 Task: In Heading Arial with underline. Font size of heading  '18'Font style of data Calibri. Font size of data  9Alignment of headline & data Align center. Fill color in heading,  RedFont color of data Black Apply border in Data No BorderIn the sheet  Financial Management Trackerbook
Action: Mouse moved to (60, 142)
Screenshot: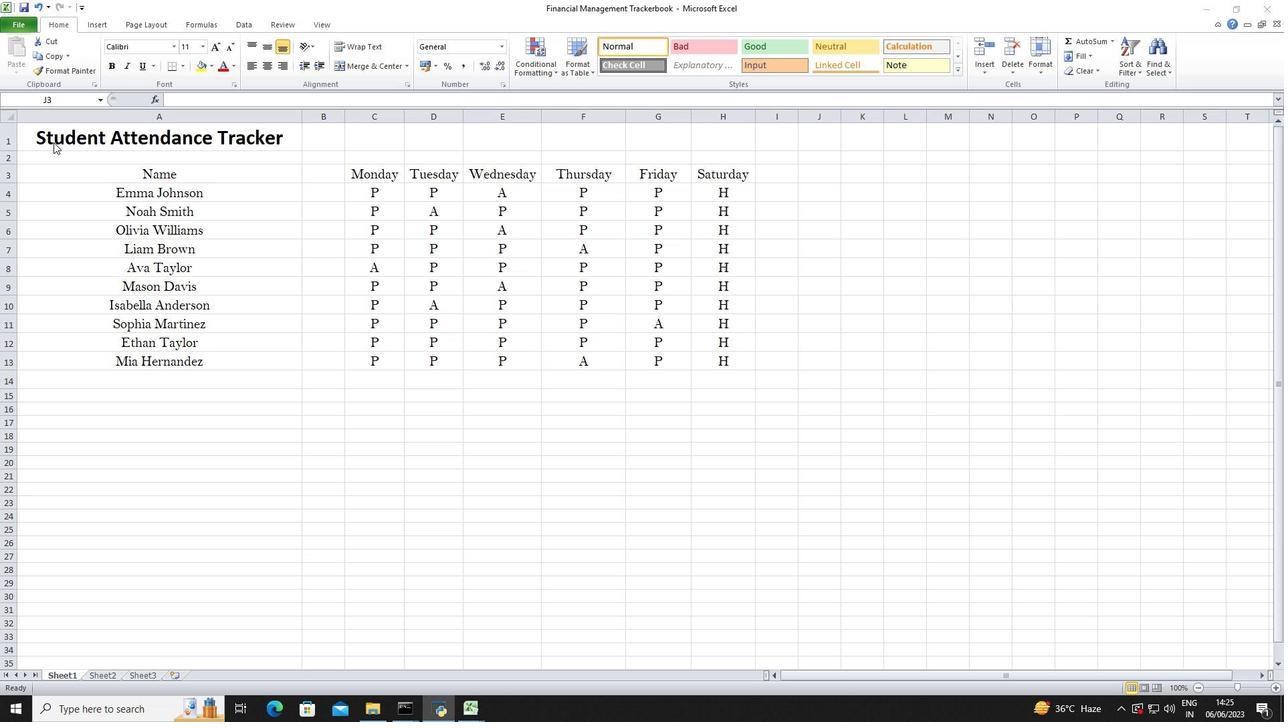 
Action: Mouse pressed left at (60, 142)
Screenshot: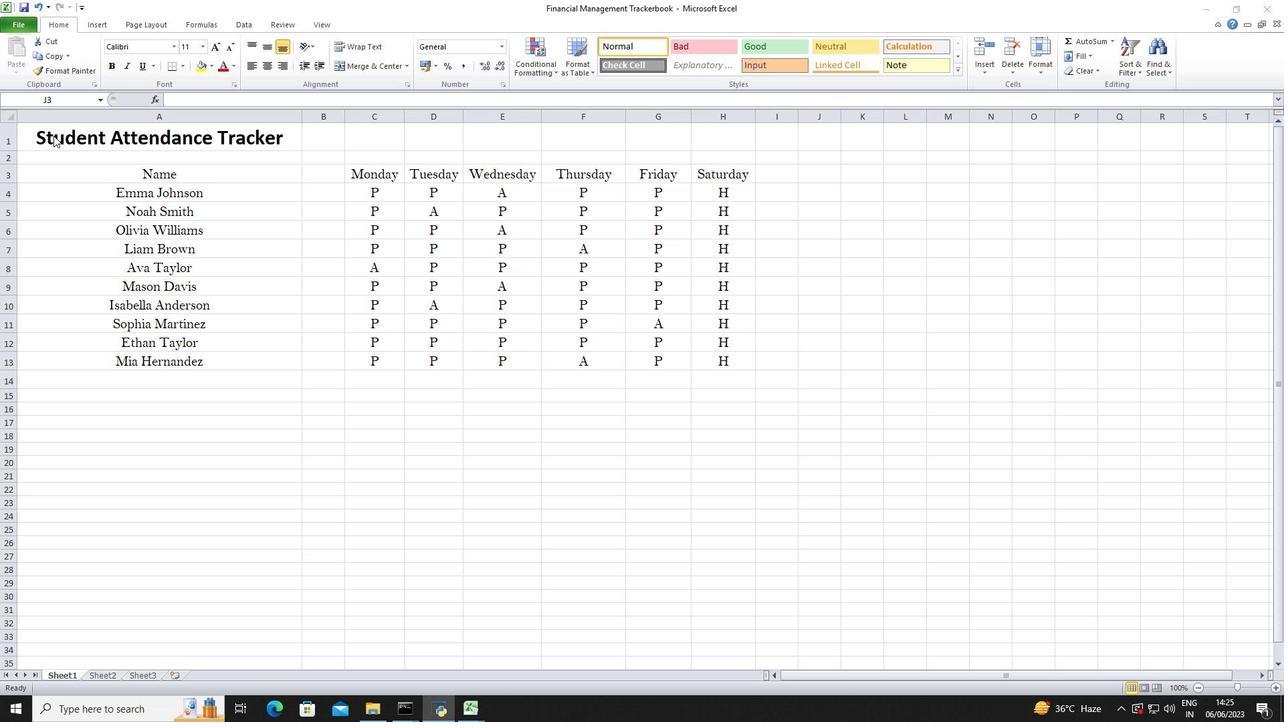 
Action: Mouse pressed left at (60, 142)
Screenshot: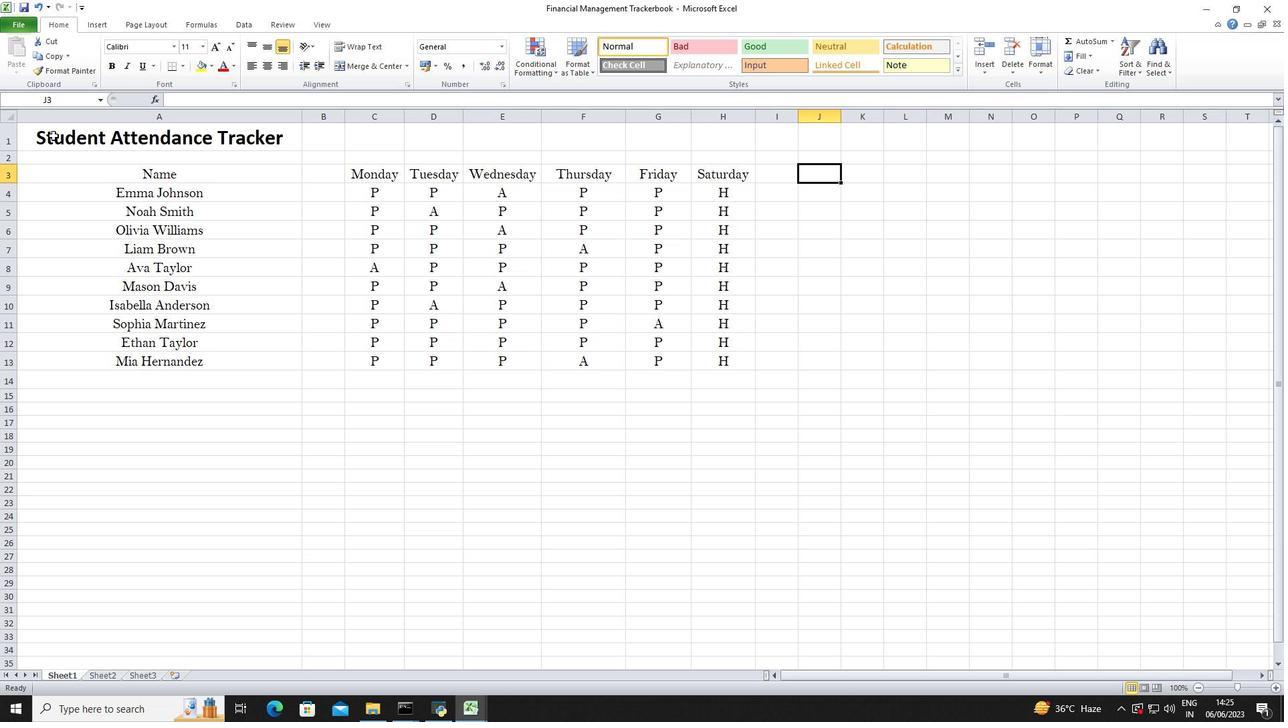 
Action: Mouse moved to (155, 53)
Screenshot: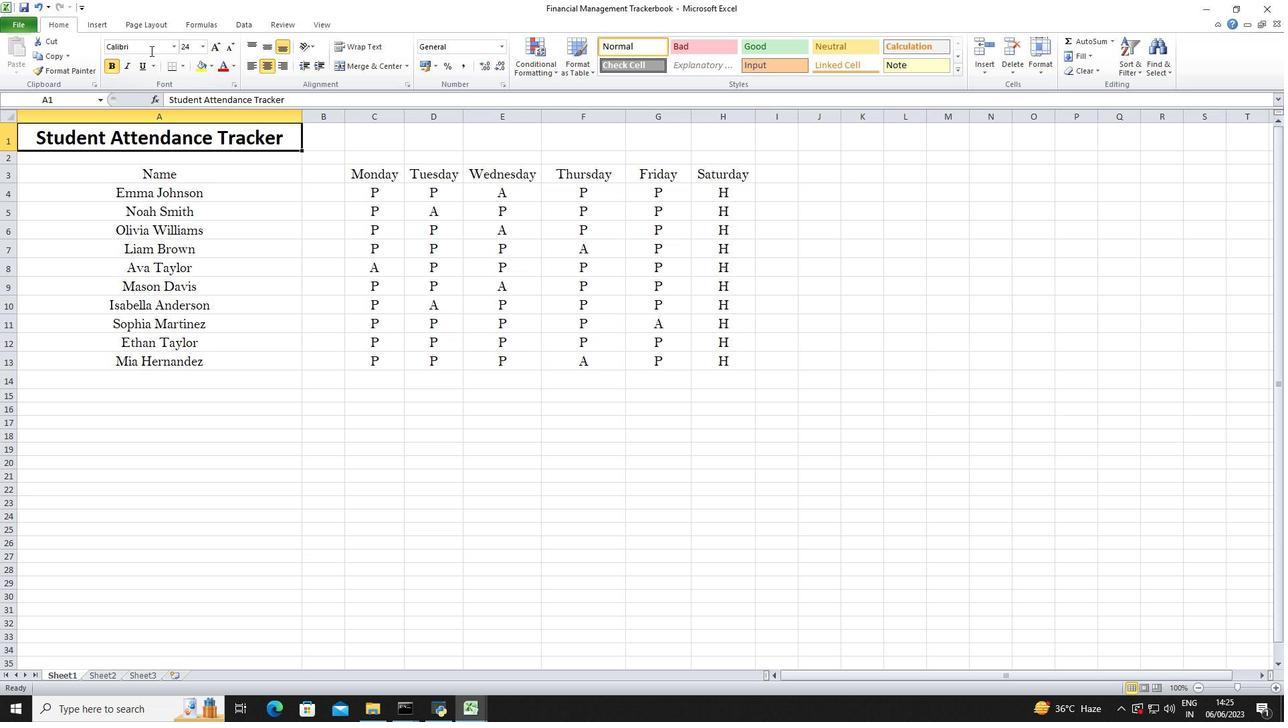
Action: Mouse pressed left at (155, 53)
Screenshot: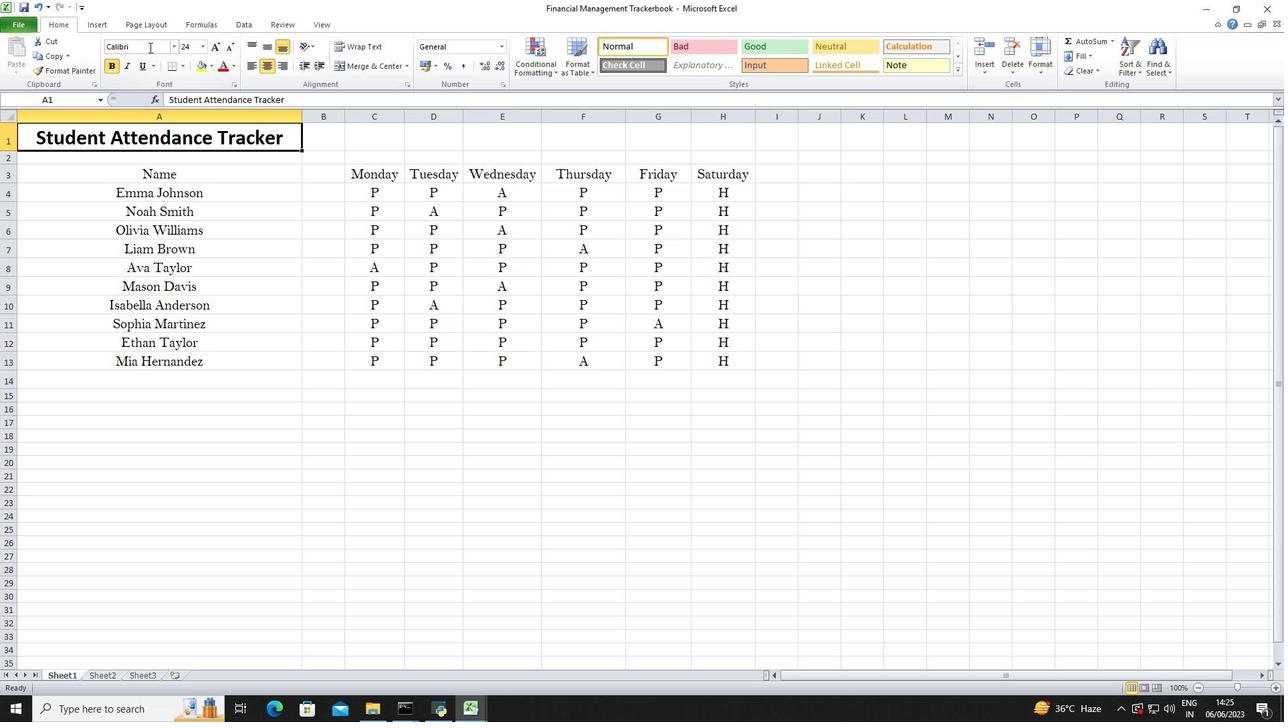 
Action: Key pressed <Key.shift>Arial<Key.enter>
Screenshot: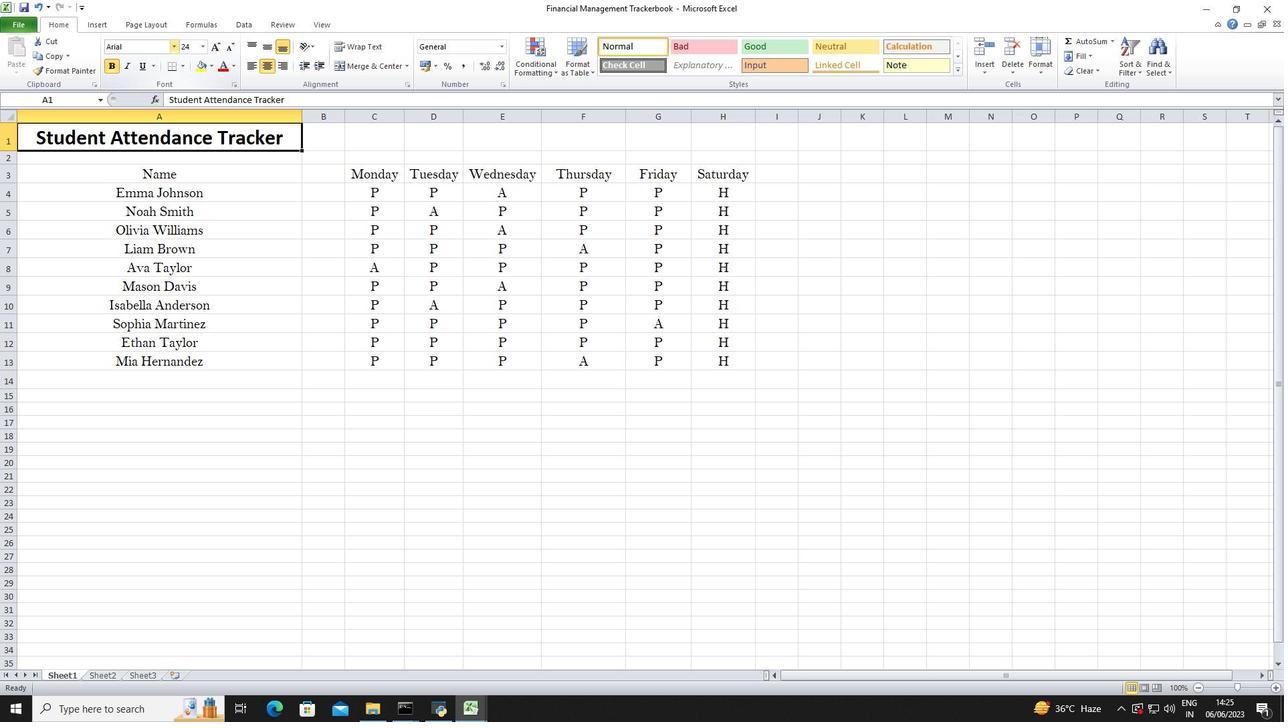 
Action: Mouse moved to (147, 73)
Screenshot: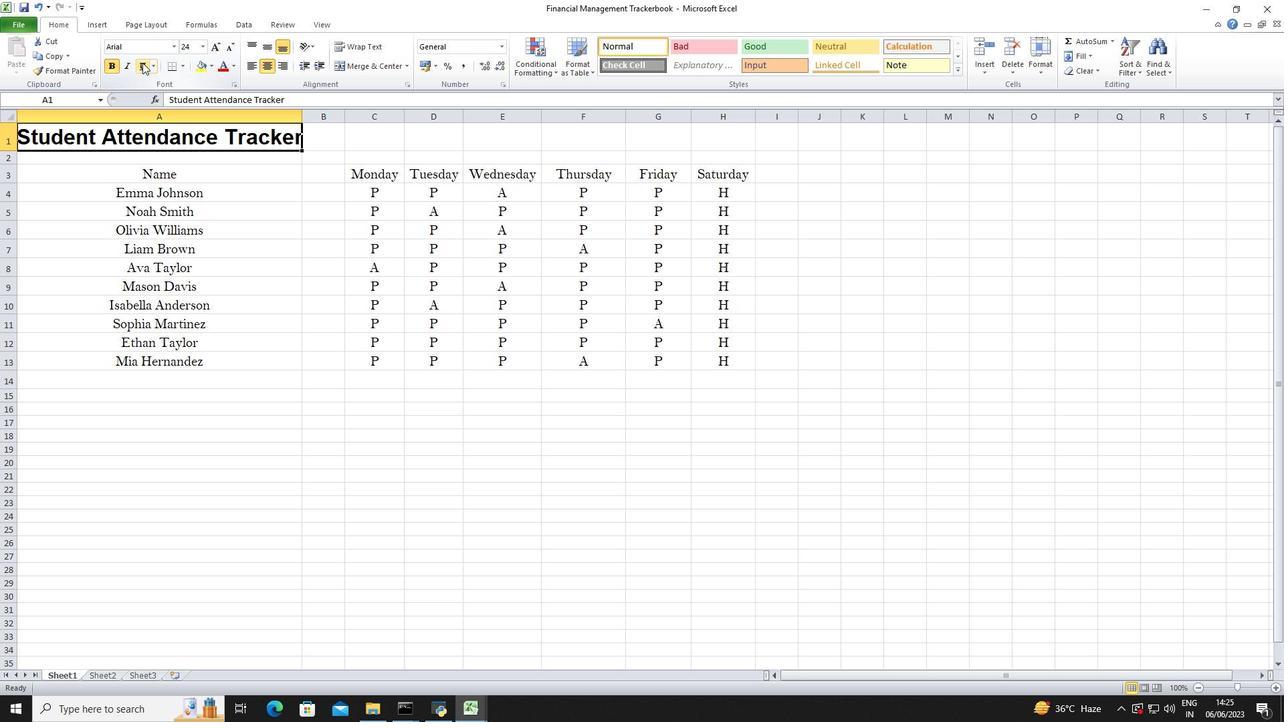 
Action: Mouse pressed left at (147, 73)
Screenshot: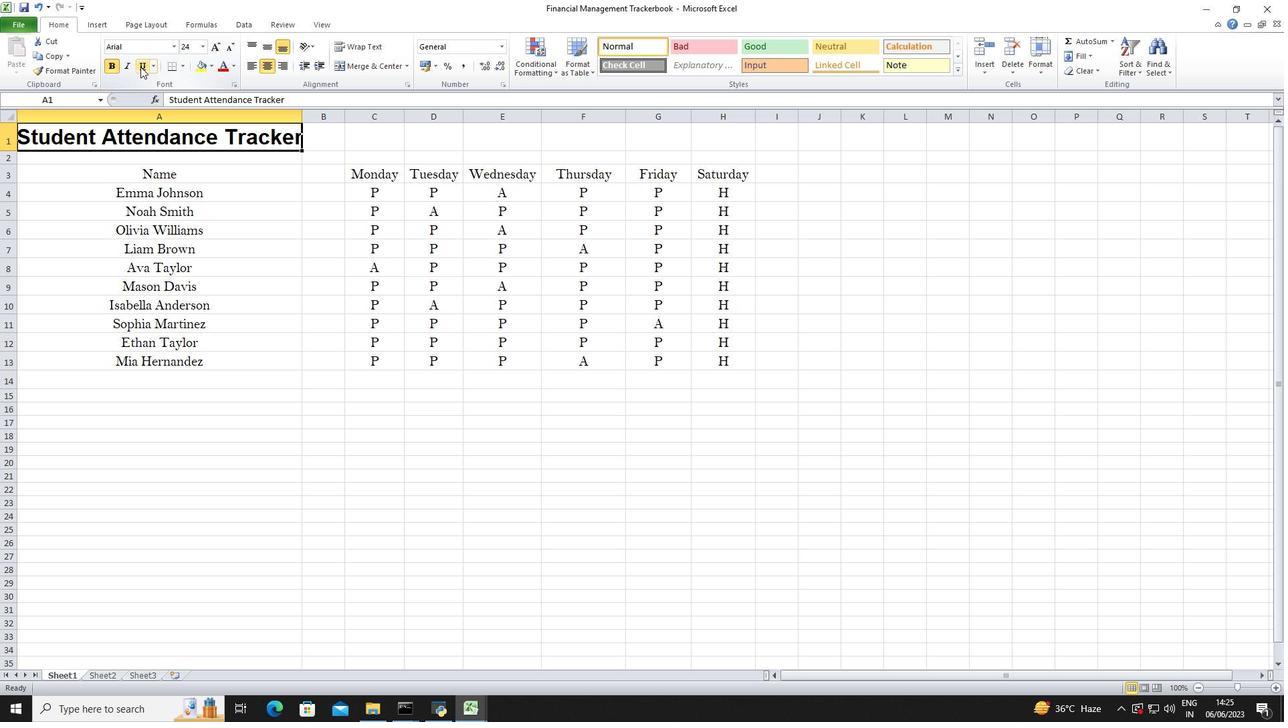 
Action: Mouse moved to (212, 52)
Screenshot: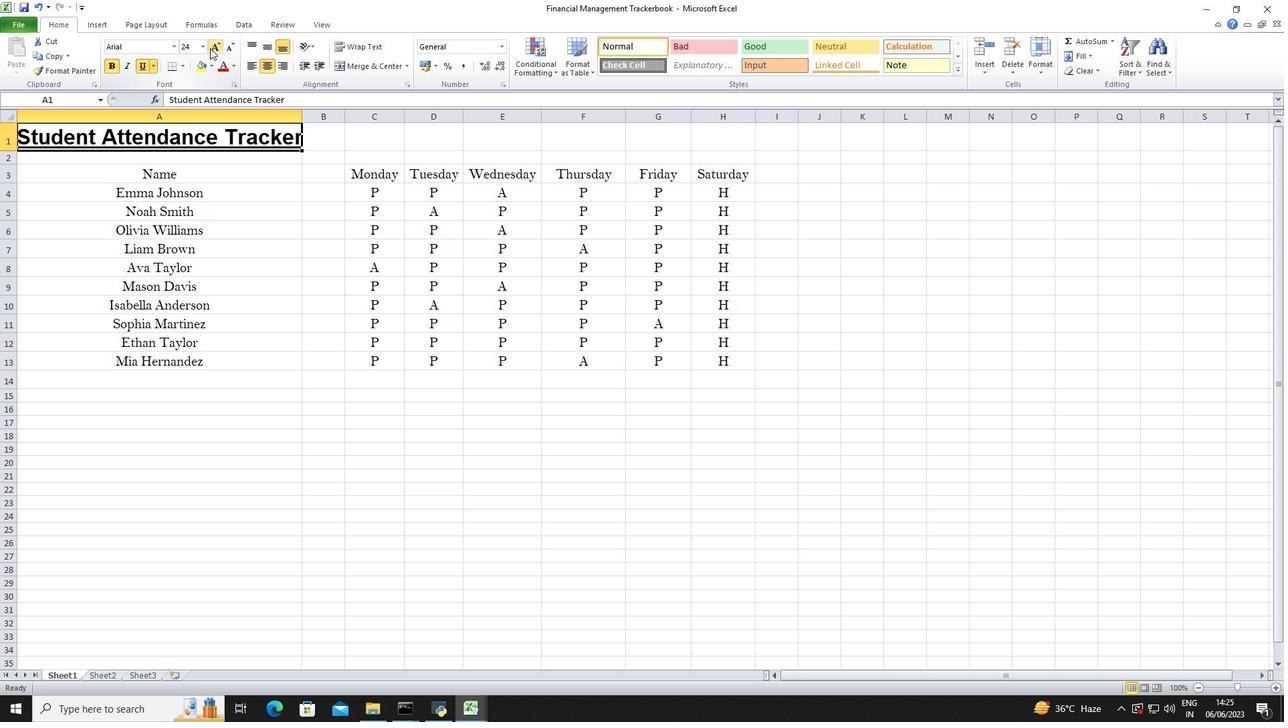 
Action: Mouse pressed left at (212, 52)
Screenshot: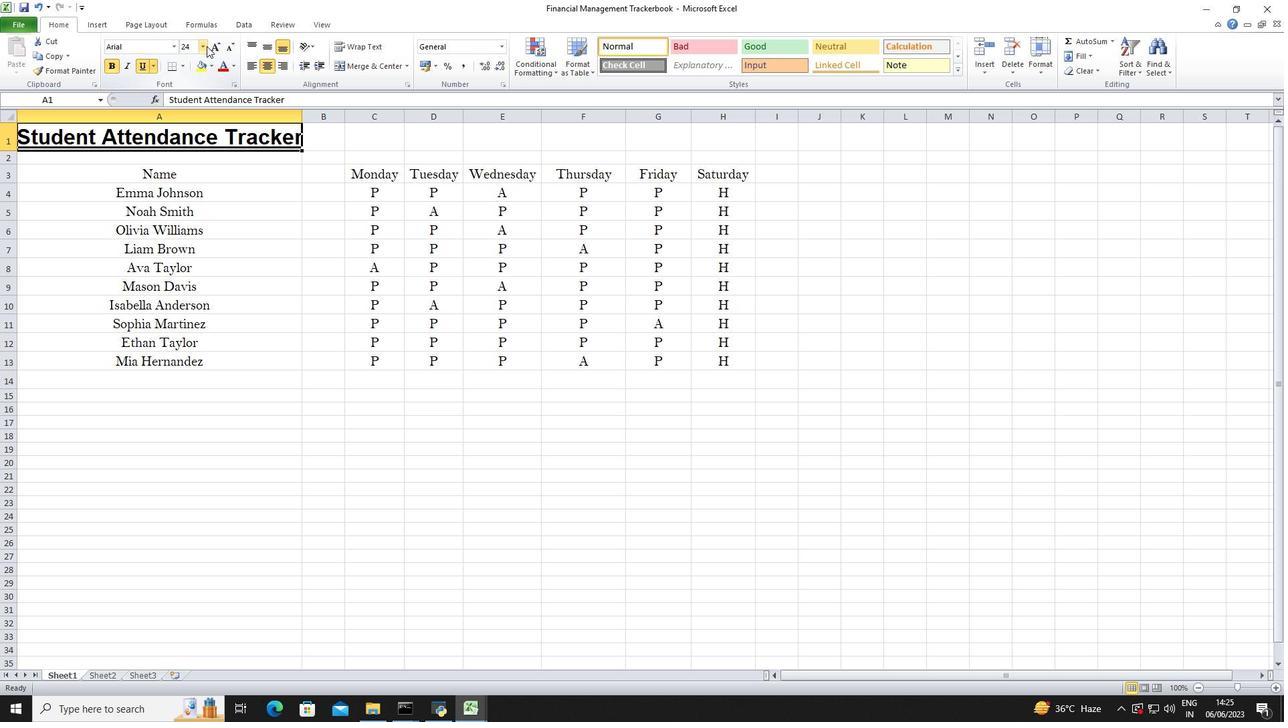 
Action: Mouse moved to (196, 147)
Screenshot: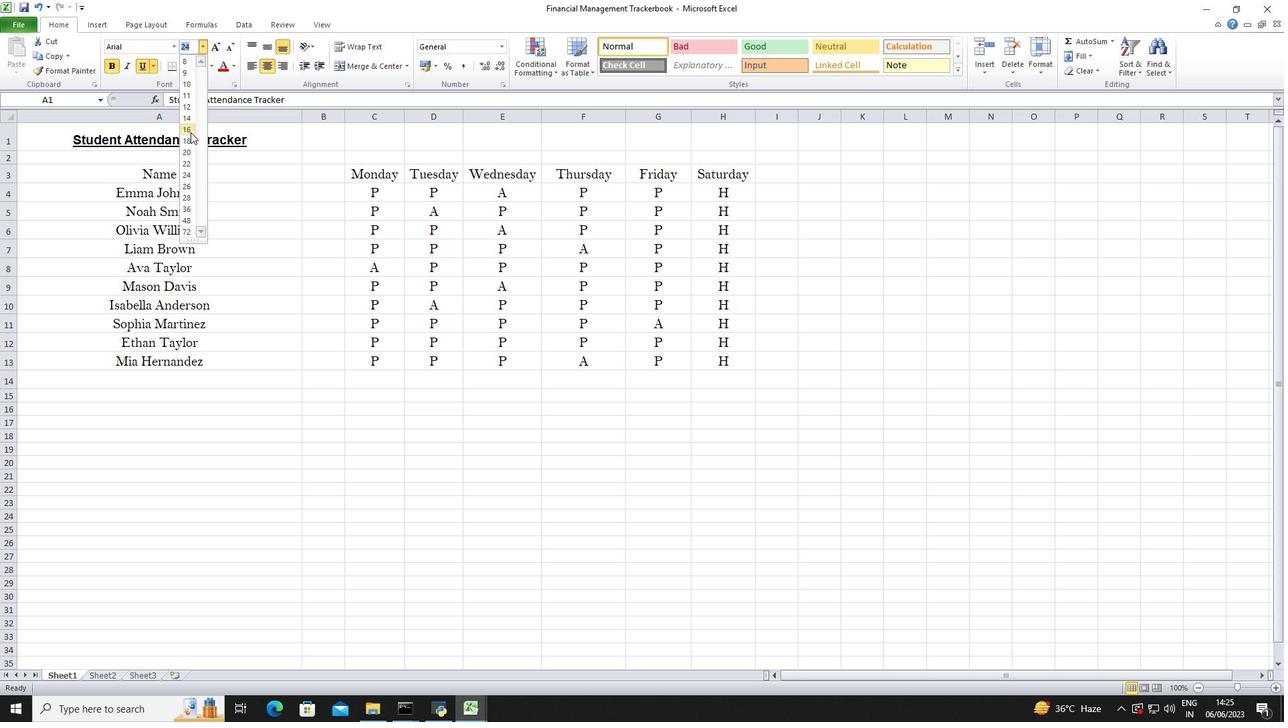 
Action: Mouse pressed left at (196, 147)
Screenshot: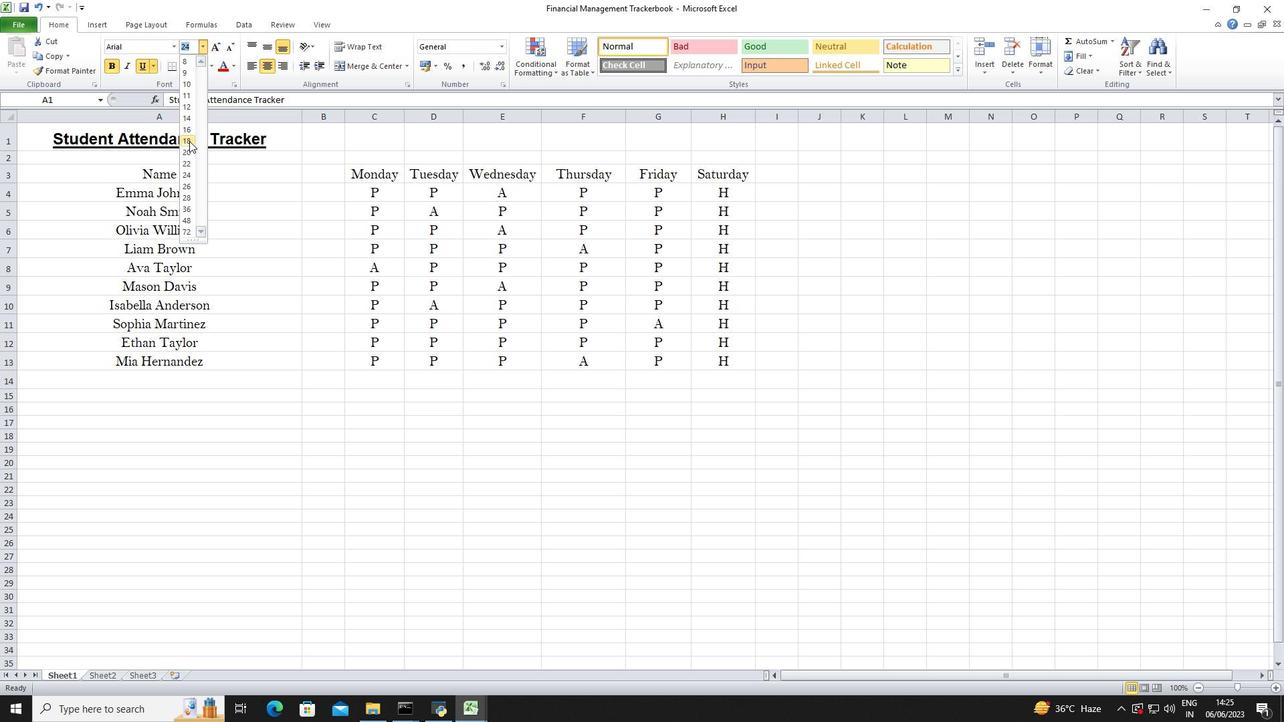 
Action: Mouse moved to (133, 173)
Screenshot: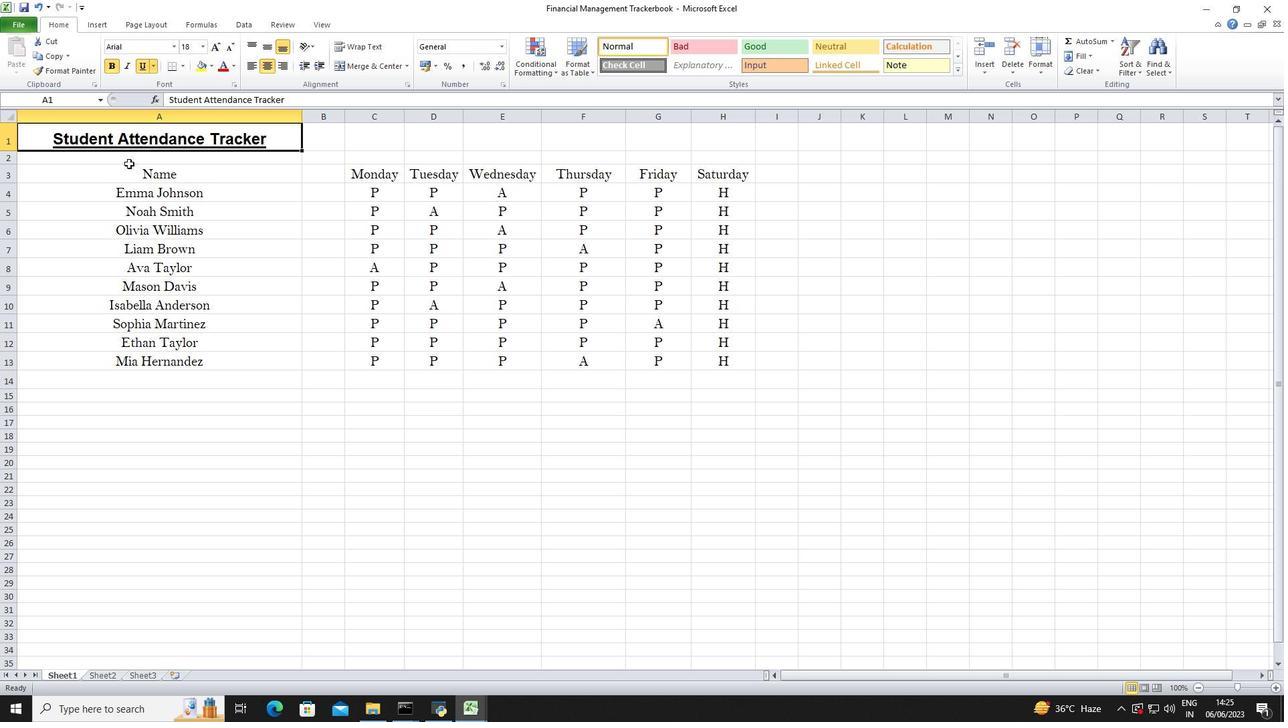 
Action: Mouse pressed left at (133, 173)
Screenshot: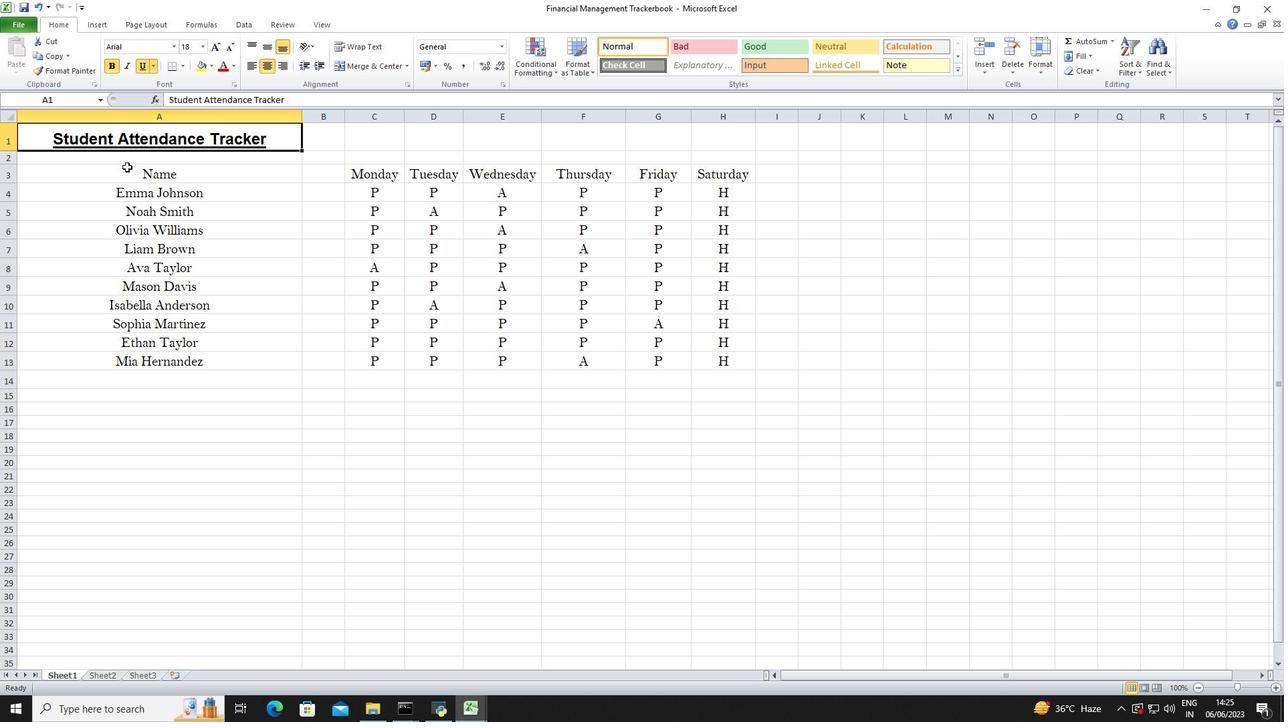 
Action: Mouse moved to (143, 48)
Screenshot: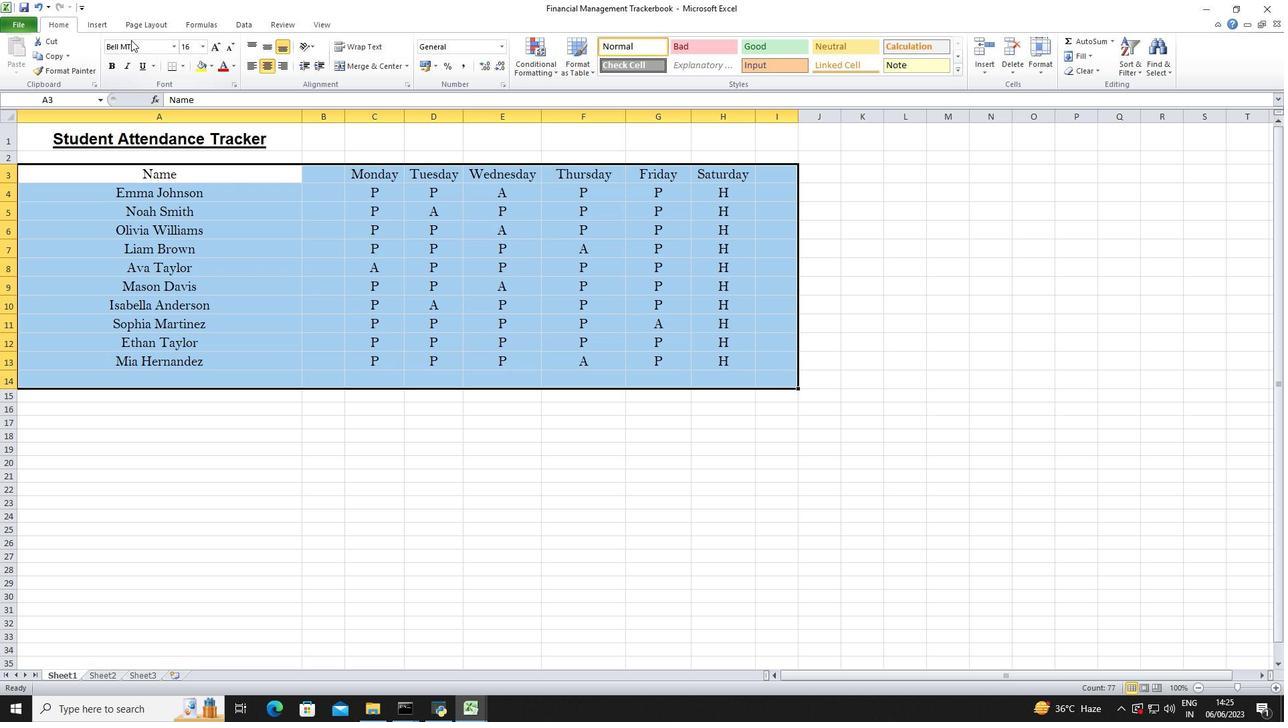 
Action: Mouse pressed left at (143, 48)
Screenshot: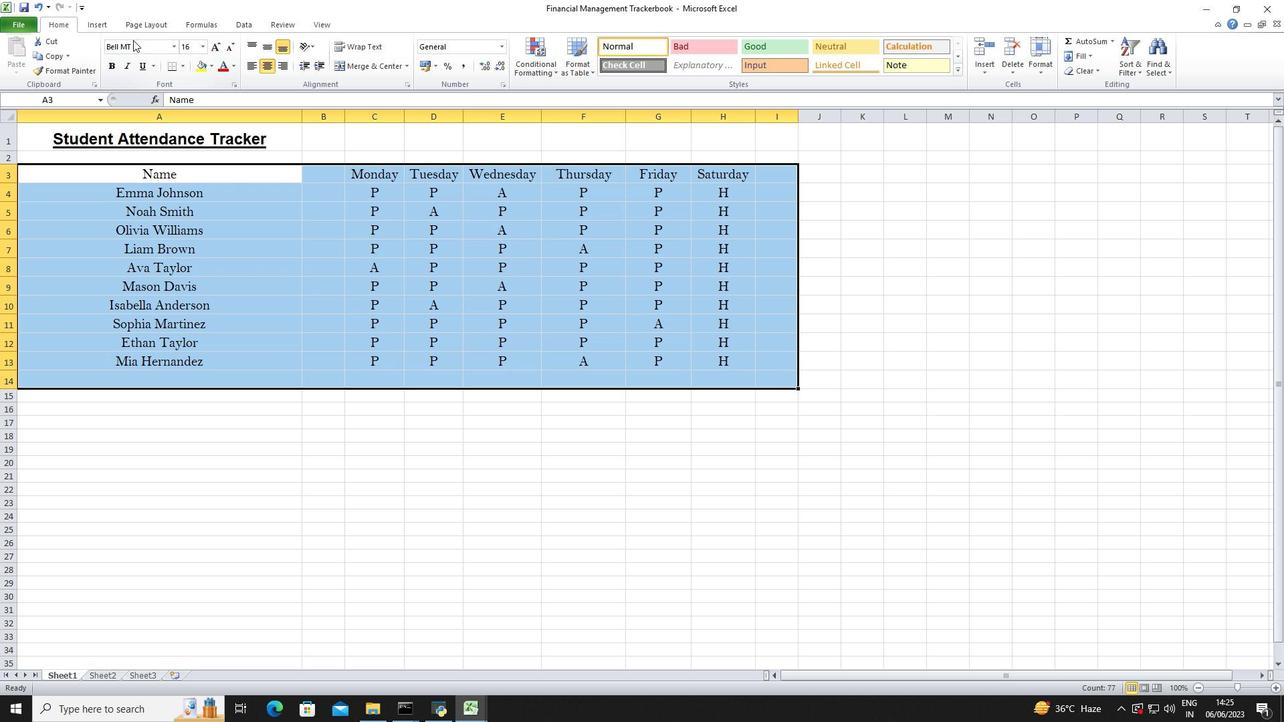 
Action: Key pressed <Key.shift>Calibri<Key.enter>
Screenshot: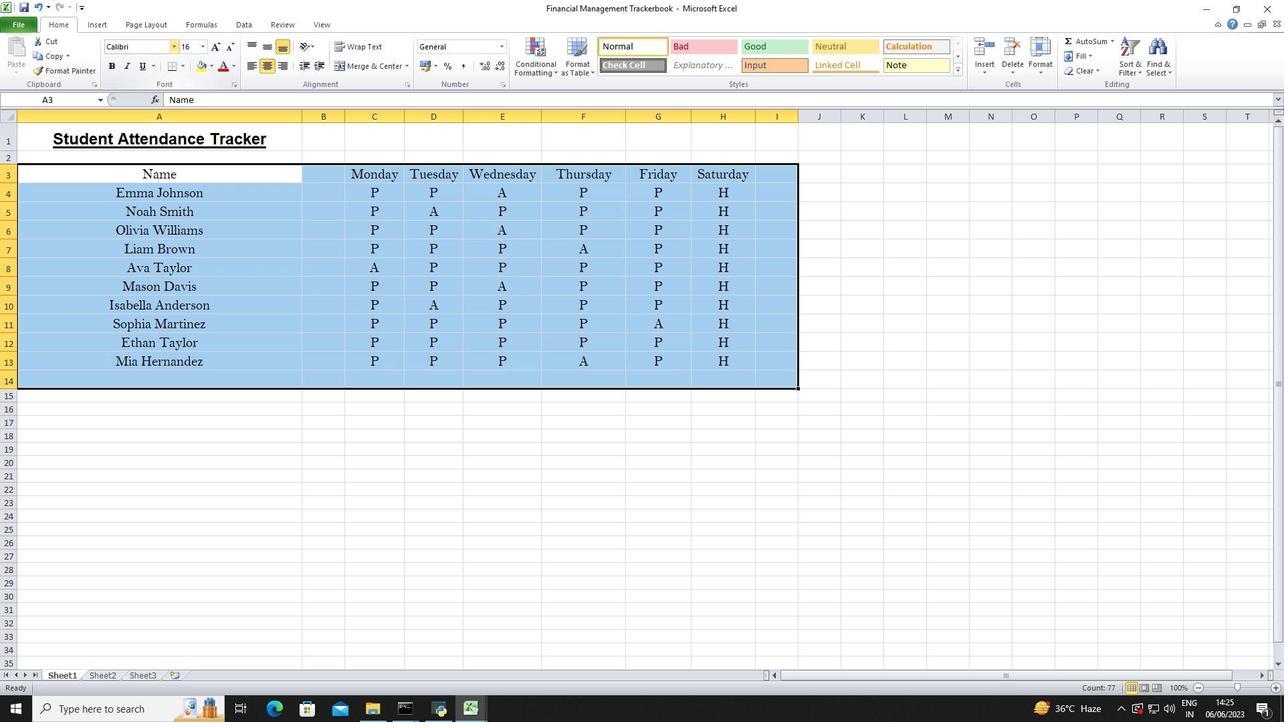 
Action: Mouse moved to (211, 48)
Screenshot: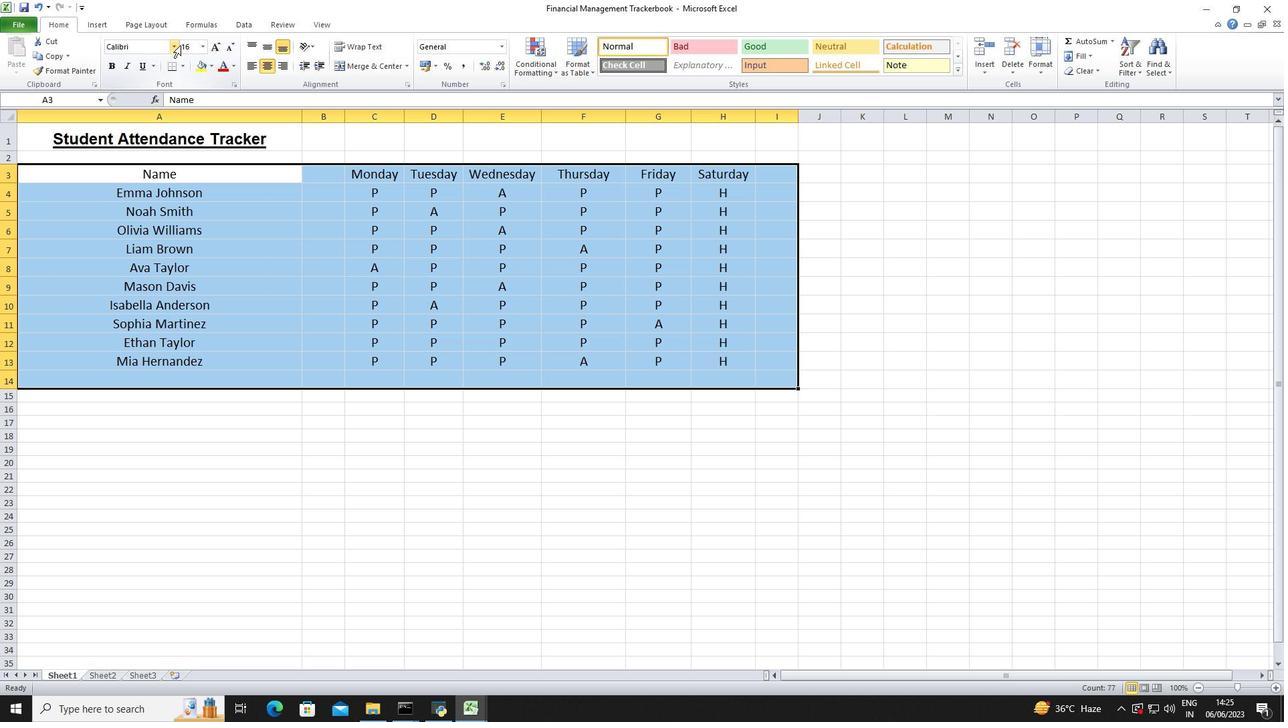 
Action: Mouse pressed left at (211, 48)
Screenshot: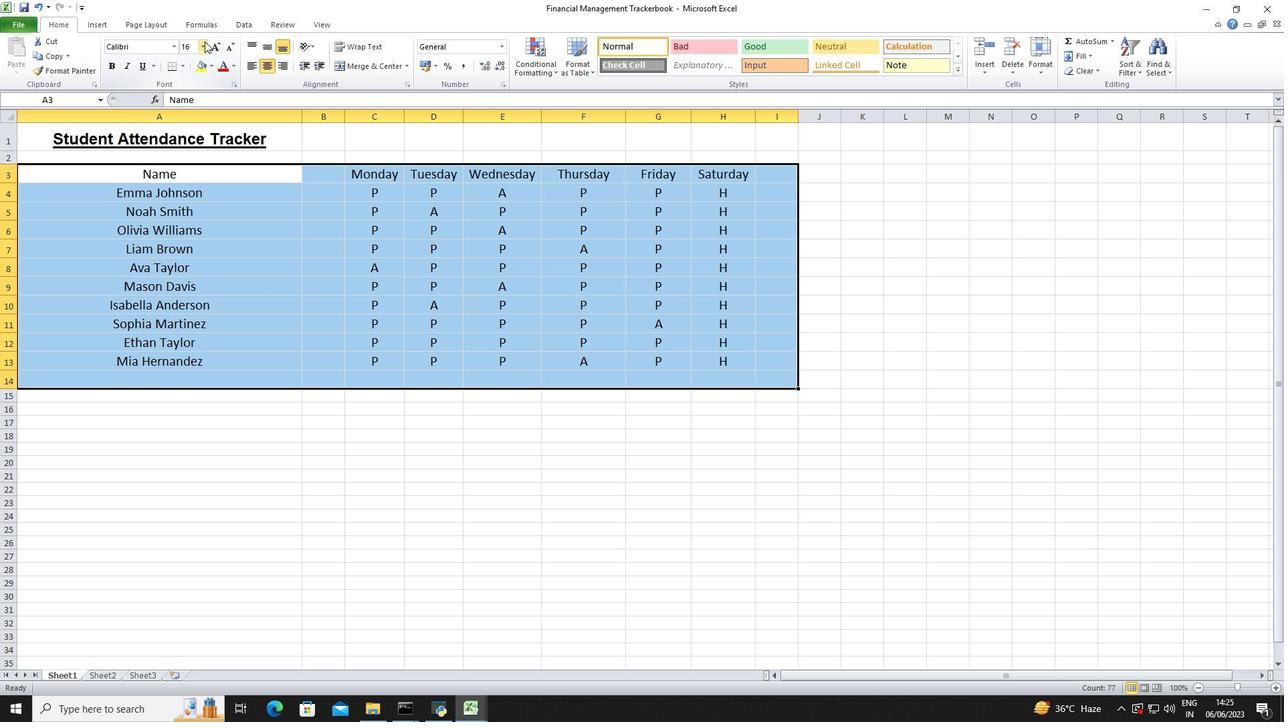 
Action: Mouse moved to (196, 76)
Screenshot: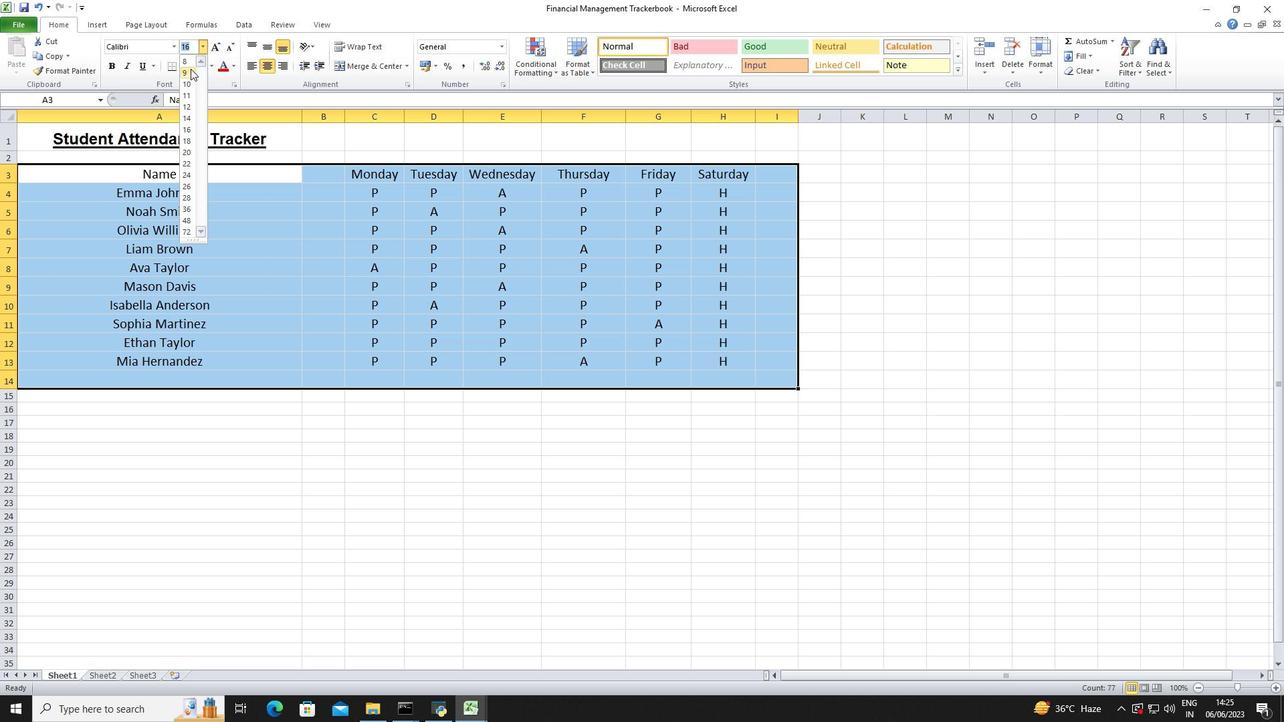 
Action: Mouse pressed left at (196, 76)
Screenshot: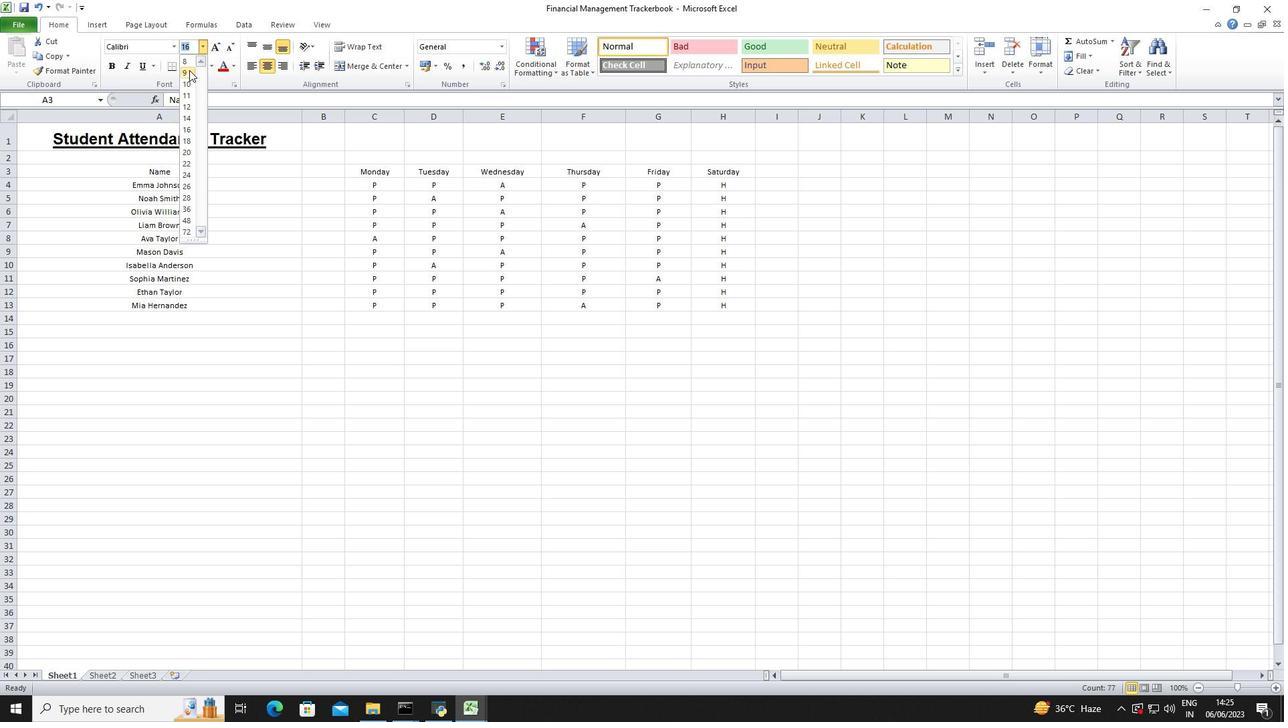 
Action: Mouse moved to (272, 75)
Screenshot: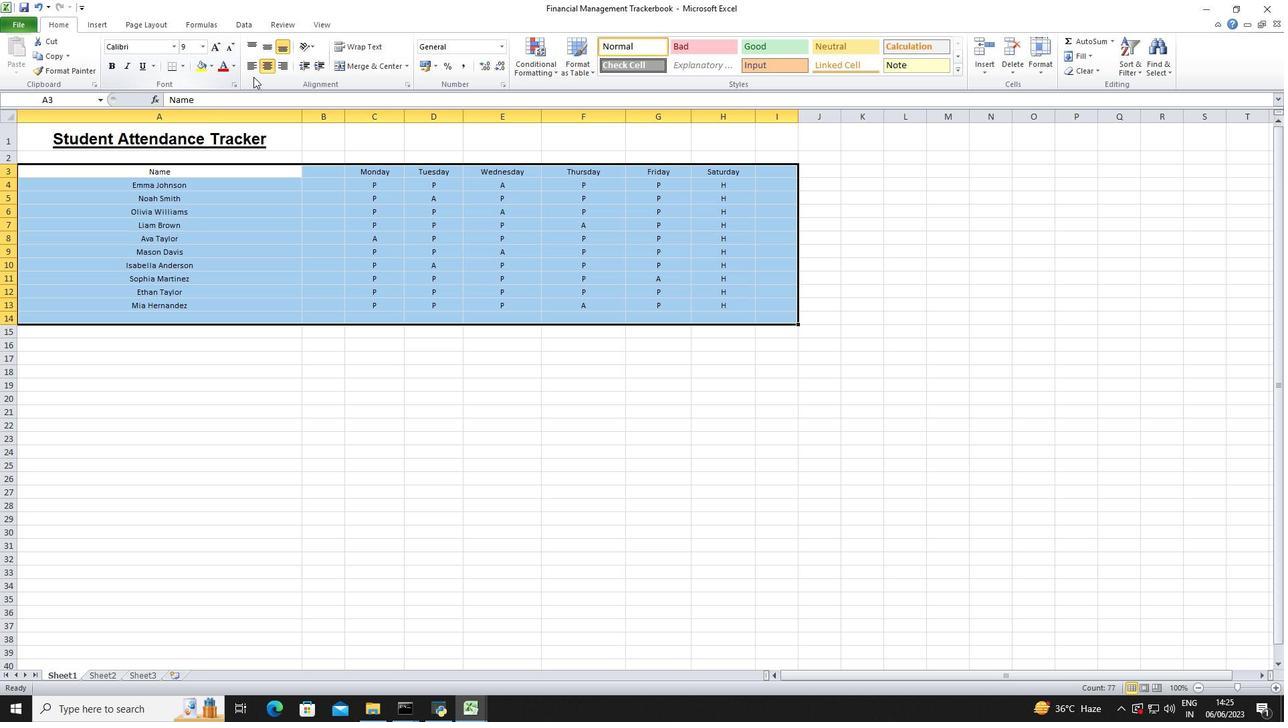 
Action: Mouse pressed left at (272, 75)
Screenshot: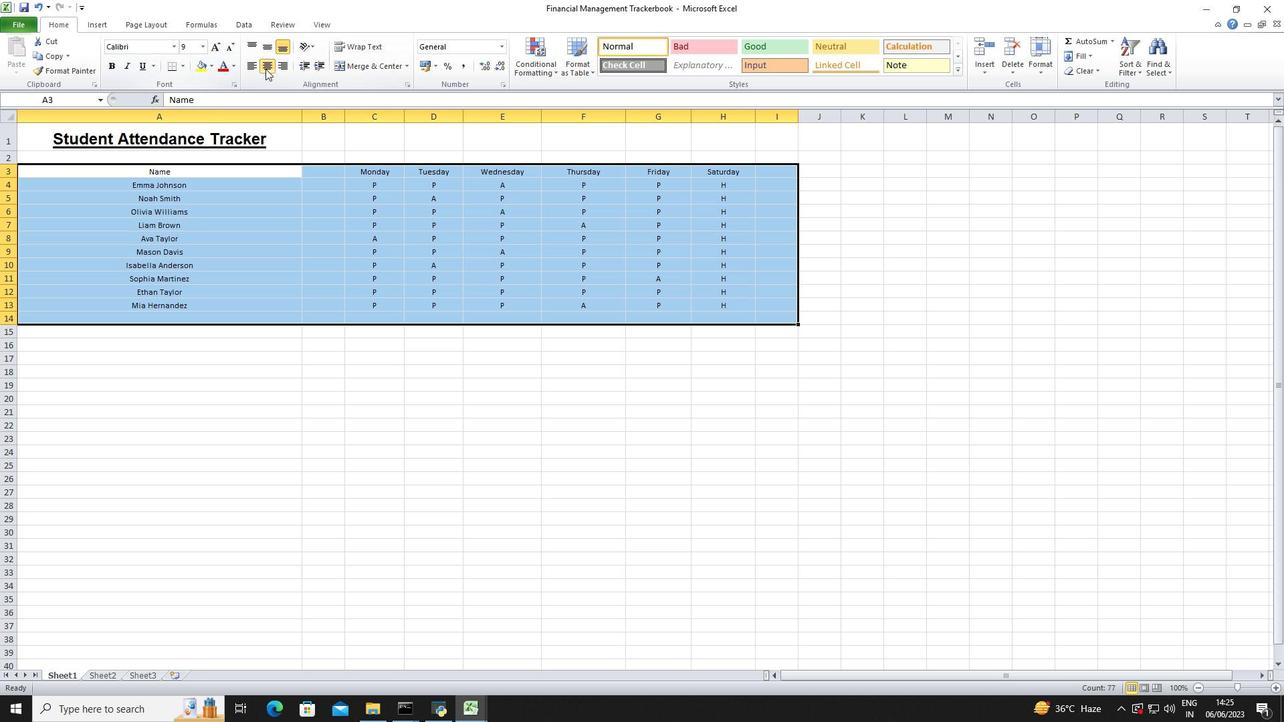 
Action: Mouse pressed left at (272, 75)
Screenshot: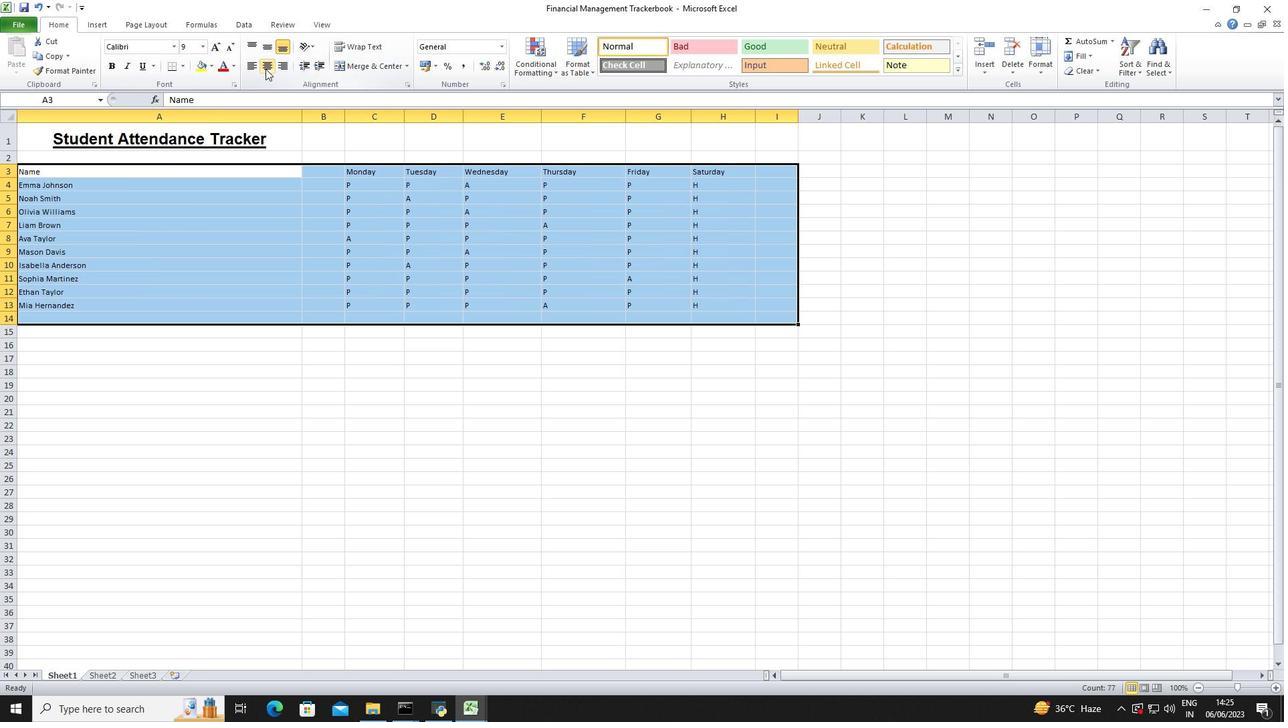 
Action: Mouse moved to (57, 142)
Screenshot: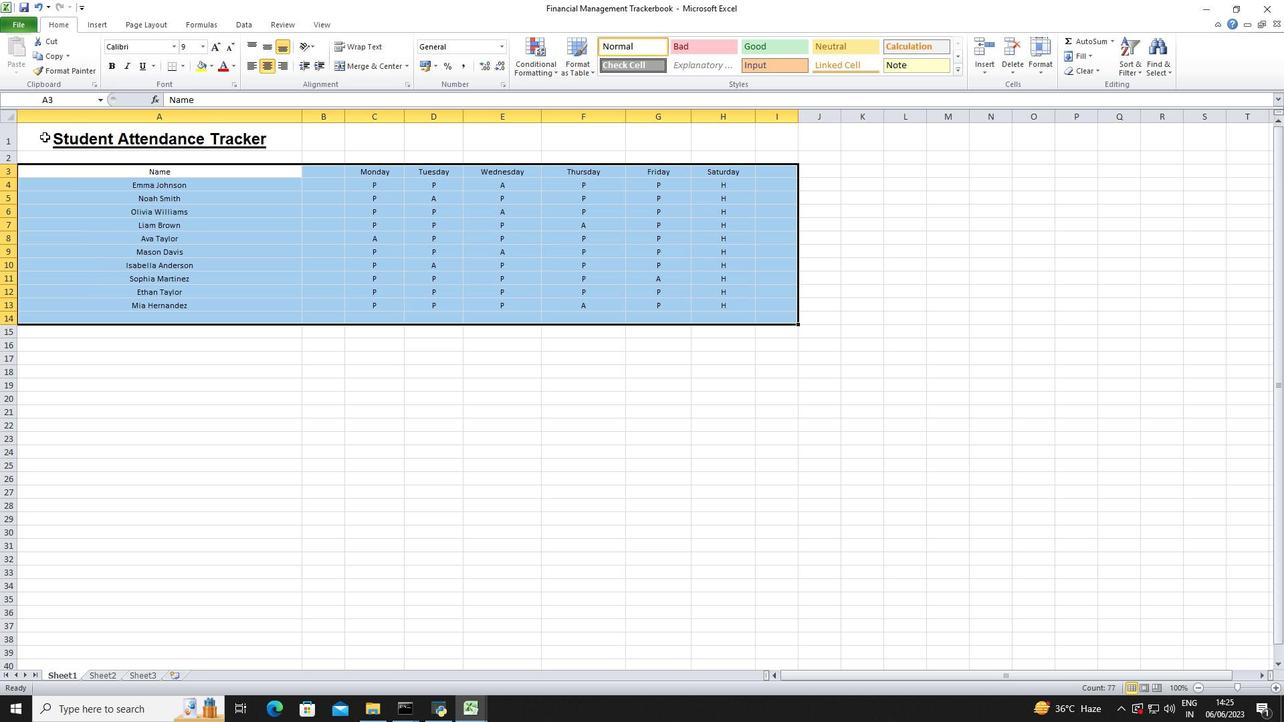 
Action: Mouse pressed left at (57, 142)
Screenshot: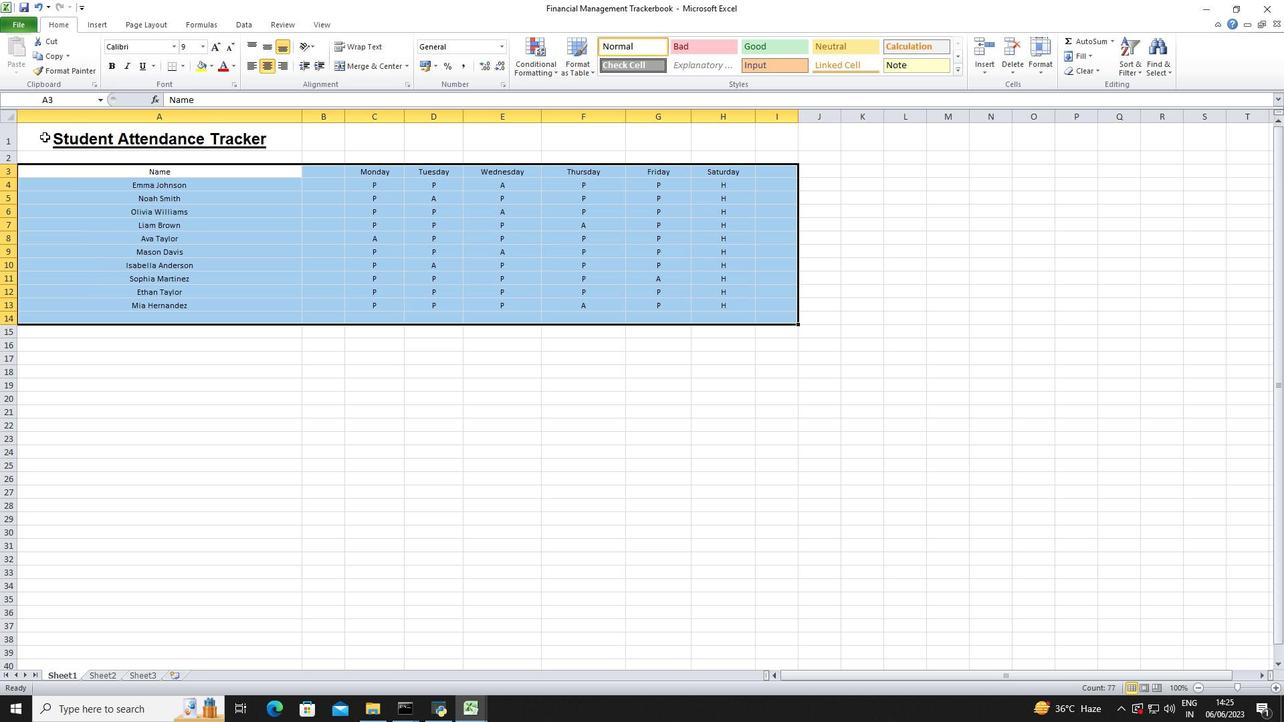 
Action: Mouse moved to (280, 69)
Screenshot: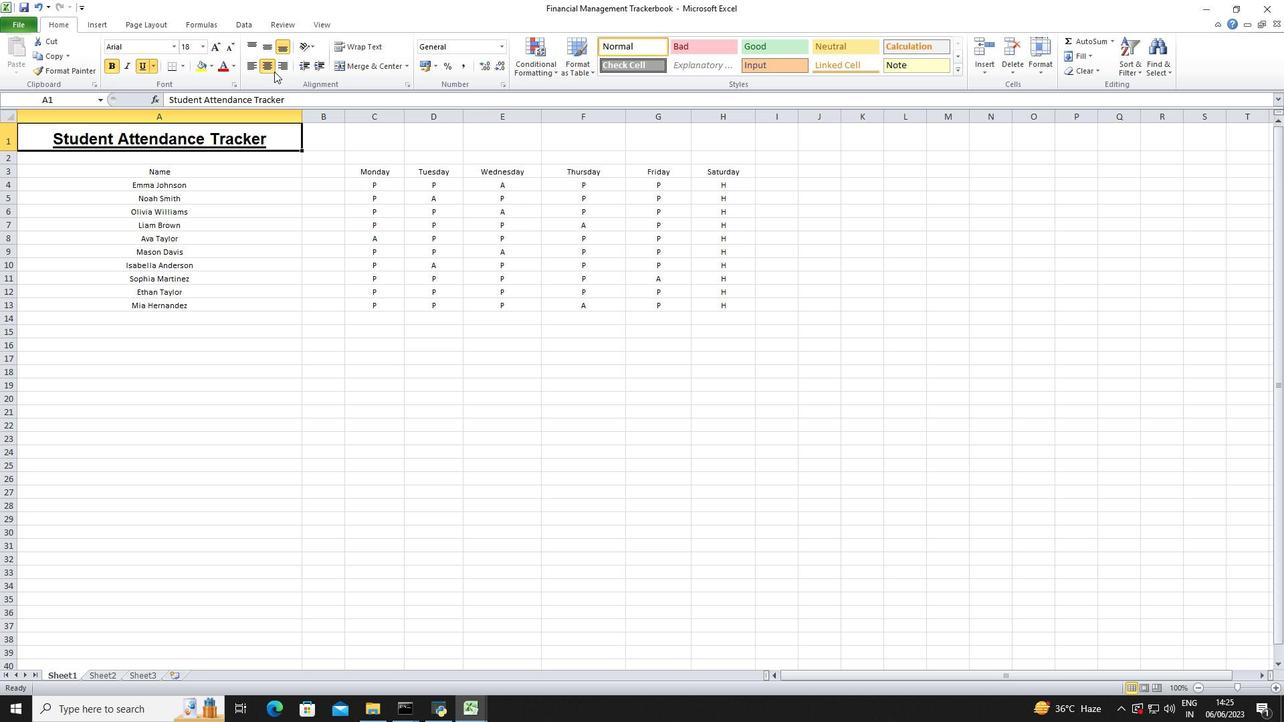 
Action: Mouse pressed left at (280, 69)
Screenshot: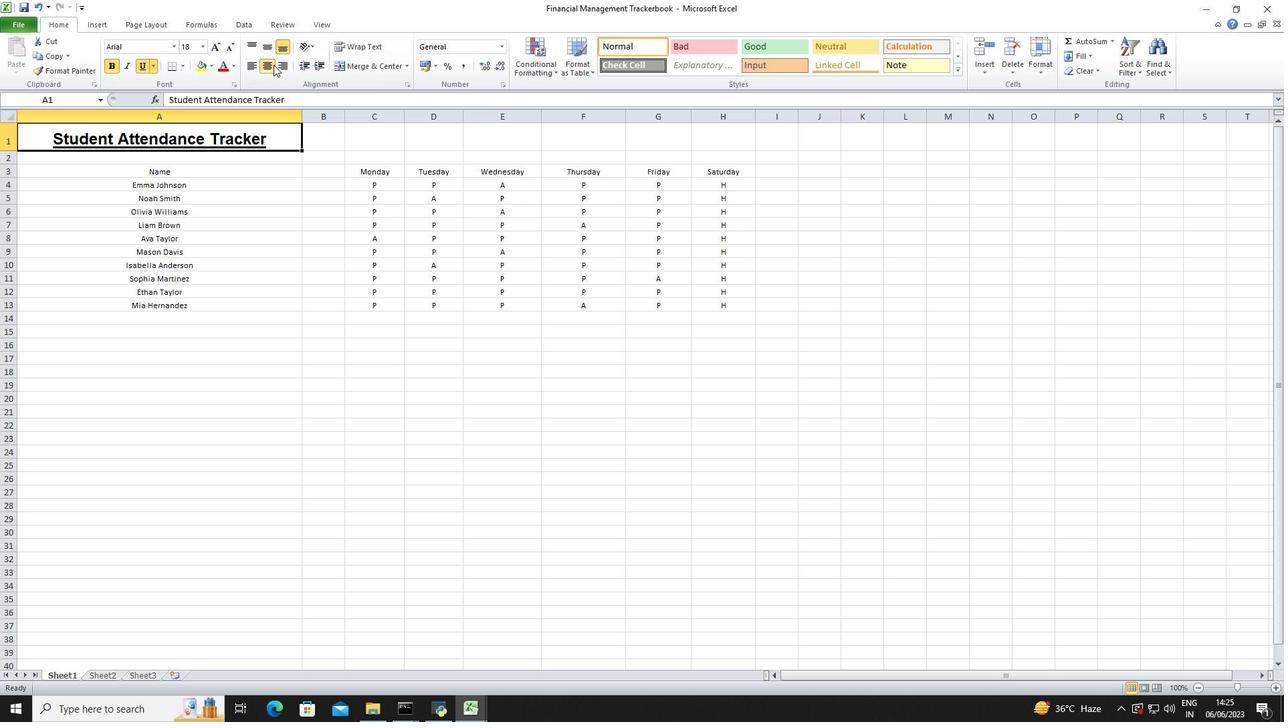 
Action: Mouse pressed left at (280, 69)
Screenshot: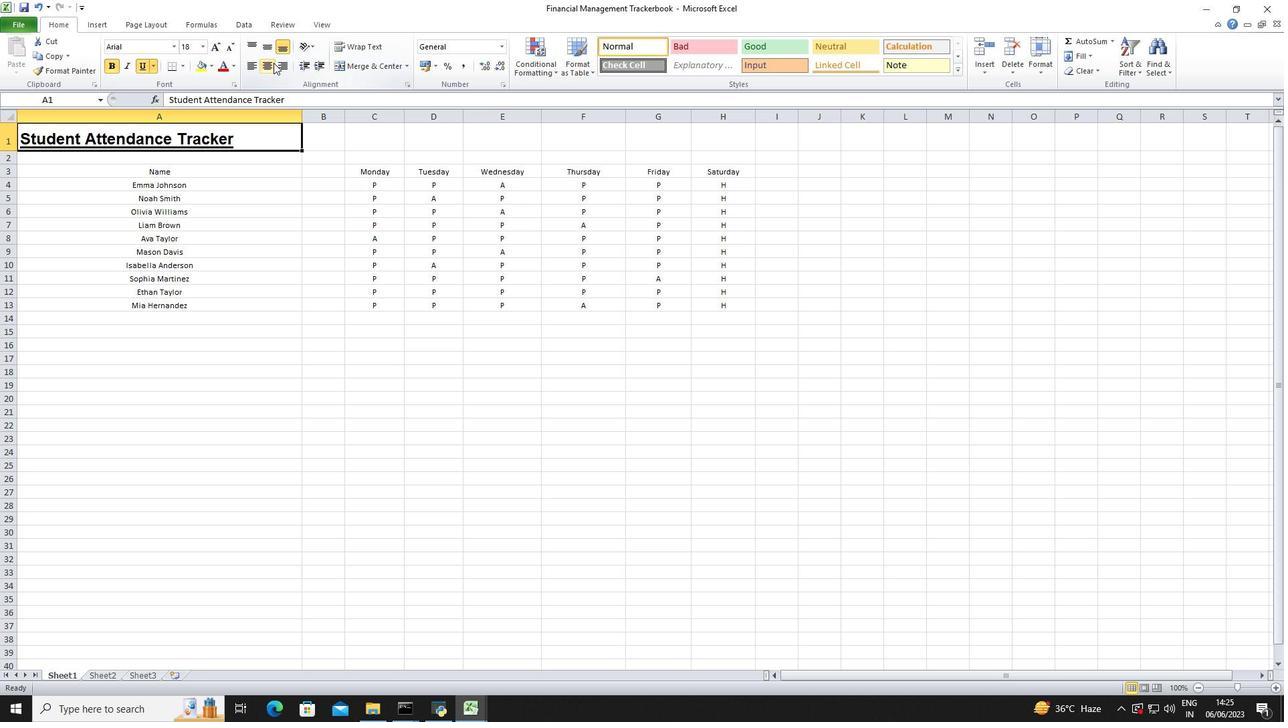 
Action: Mouse moved to (217, 71)
Screenshot: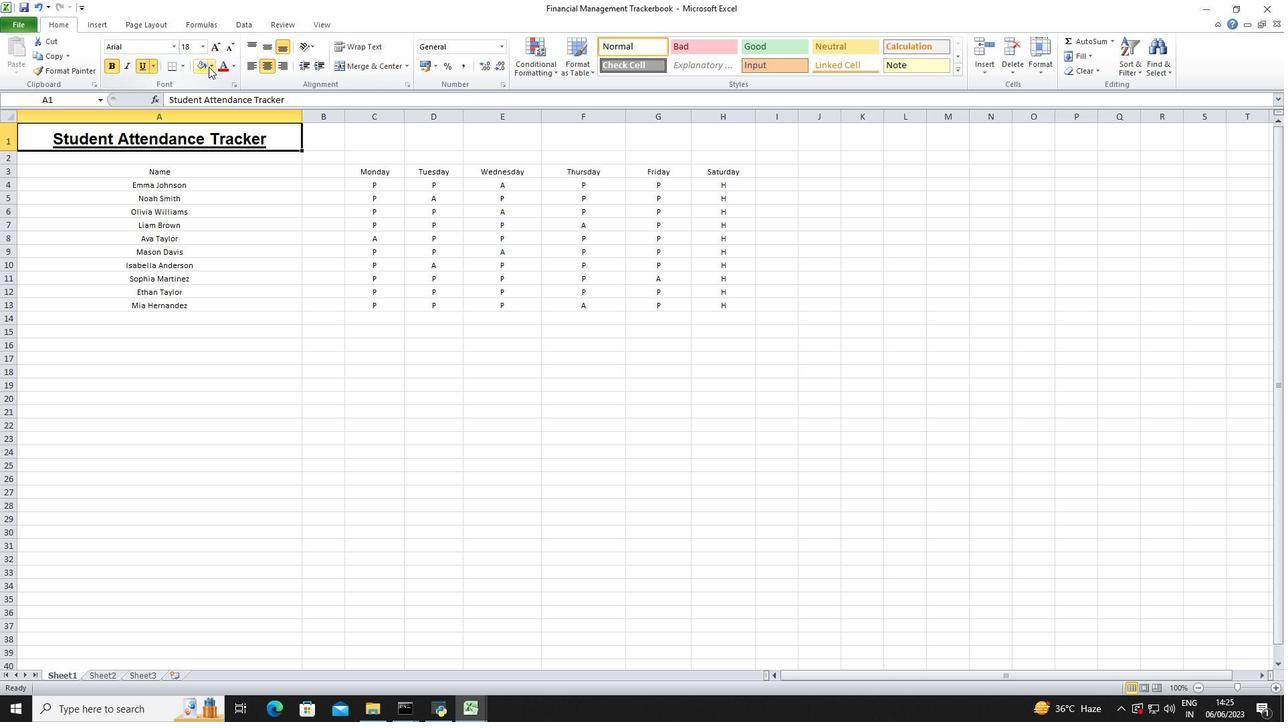 
Action: Mouse pressed left at (217, 71)
Screenshot: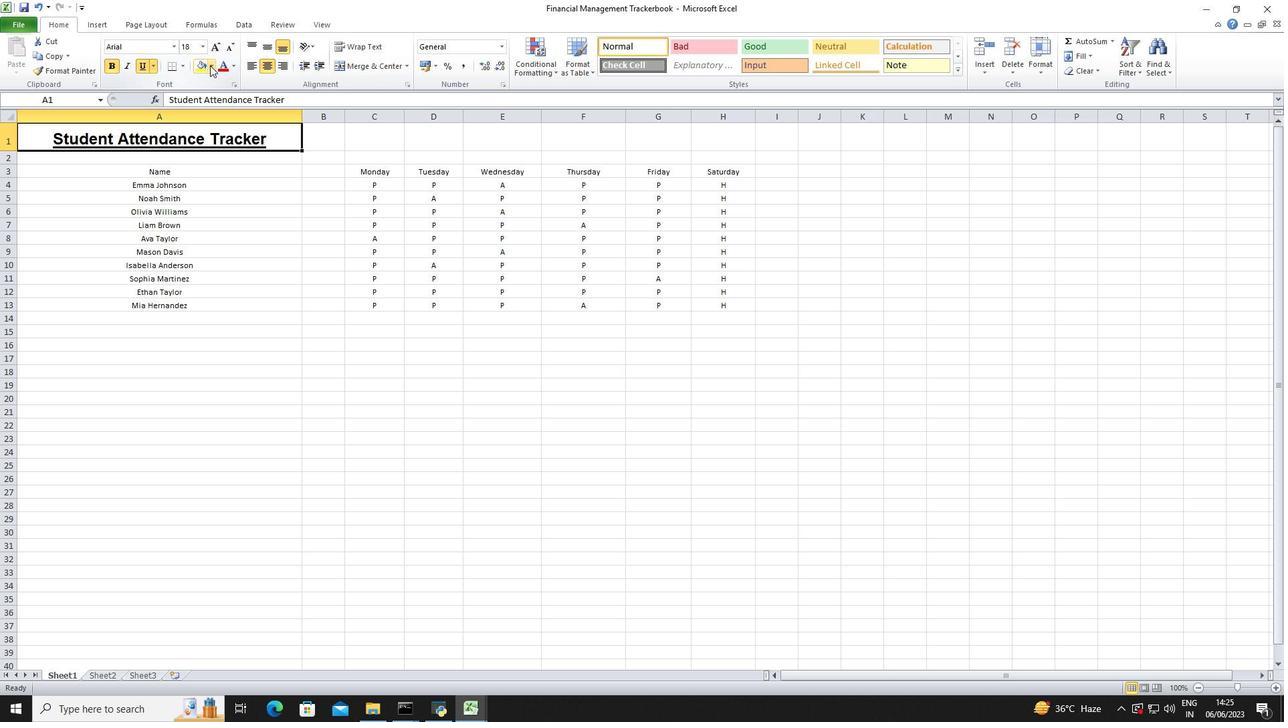 
Action: Mouse moved to (215, 167)
Screenshot: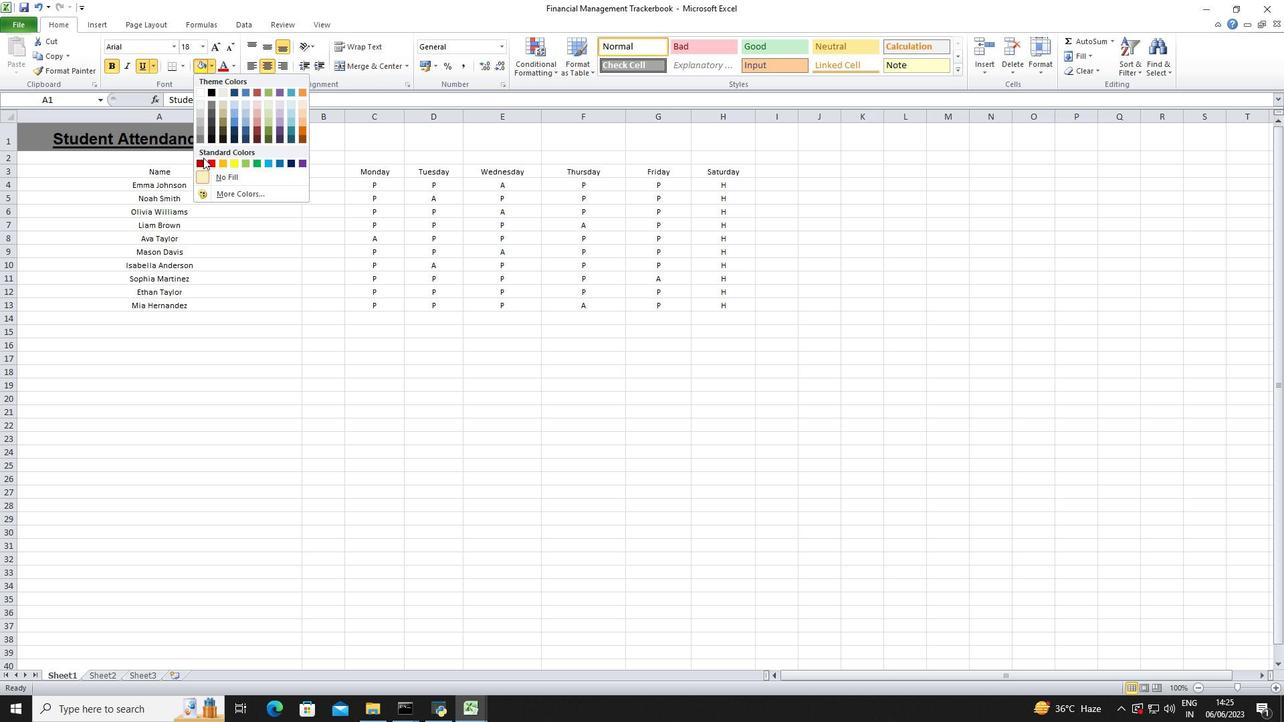 
Action: Mouse pressed left at (215, 167)
Screenshot: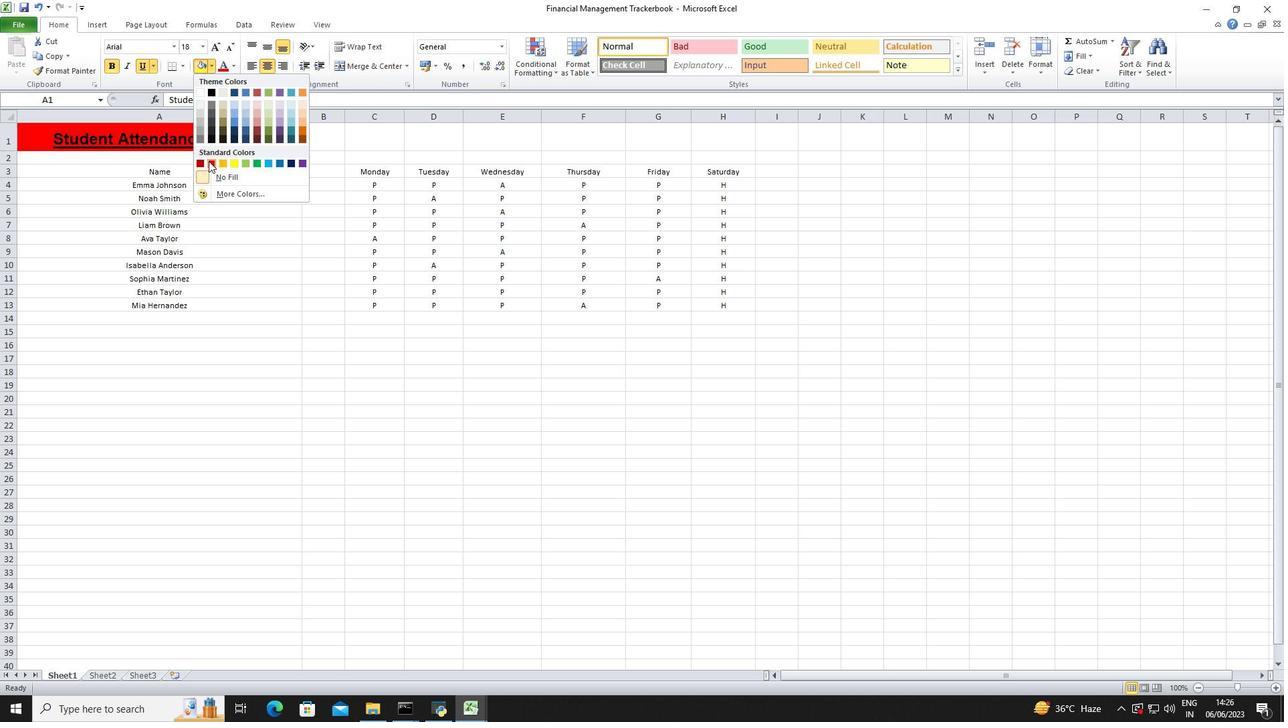 
Action: Mouse moved to (160, 180)
Screenshot: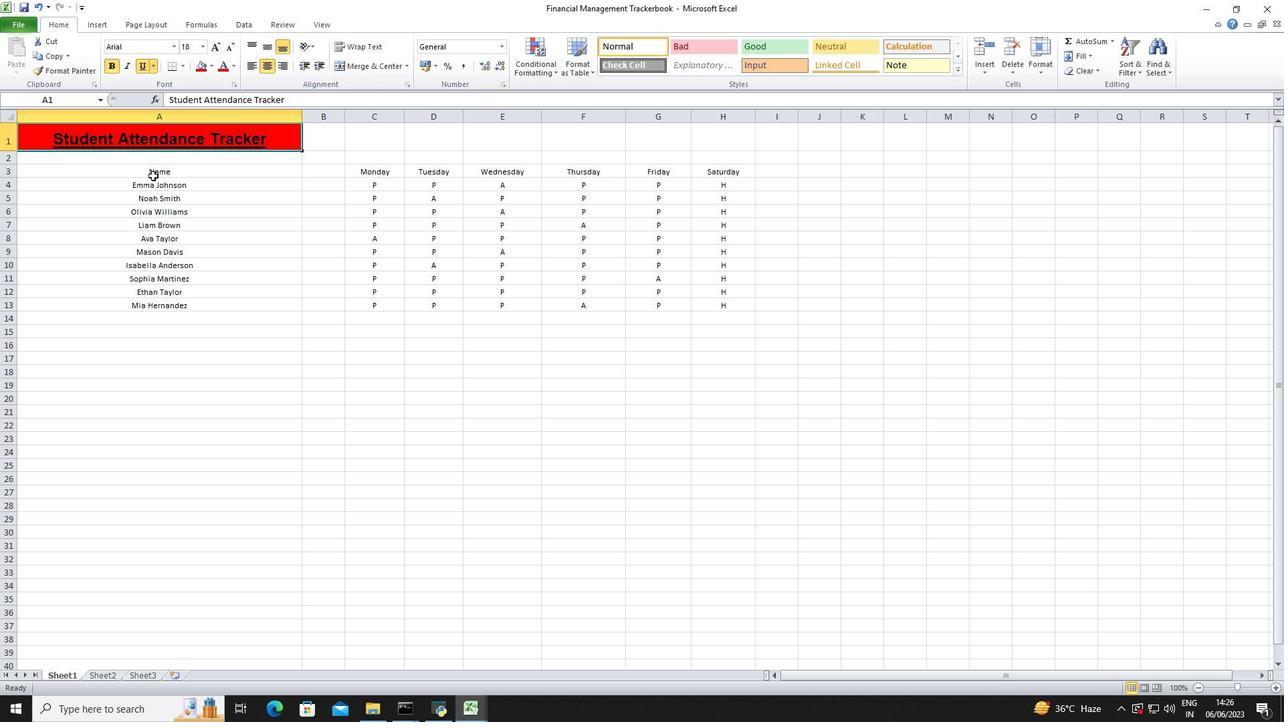 
Action: Mouse pressed left at (160, 180)
Screenshot: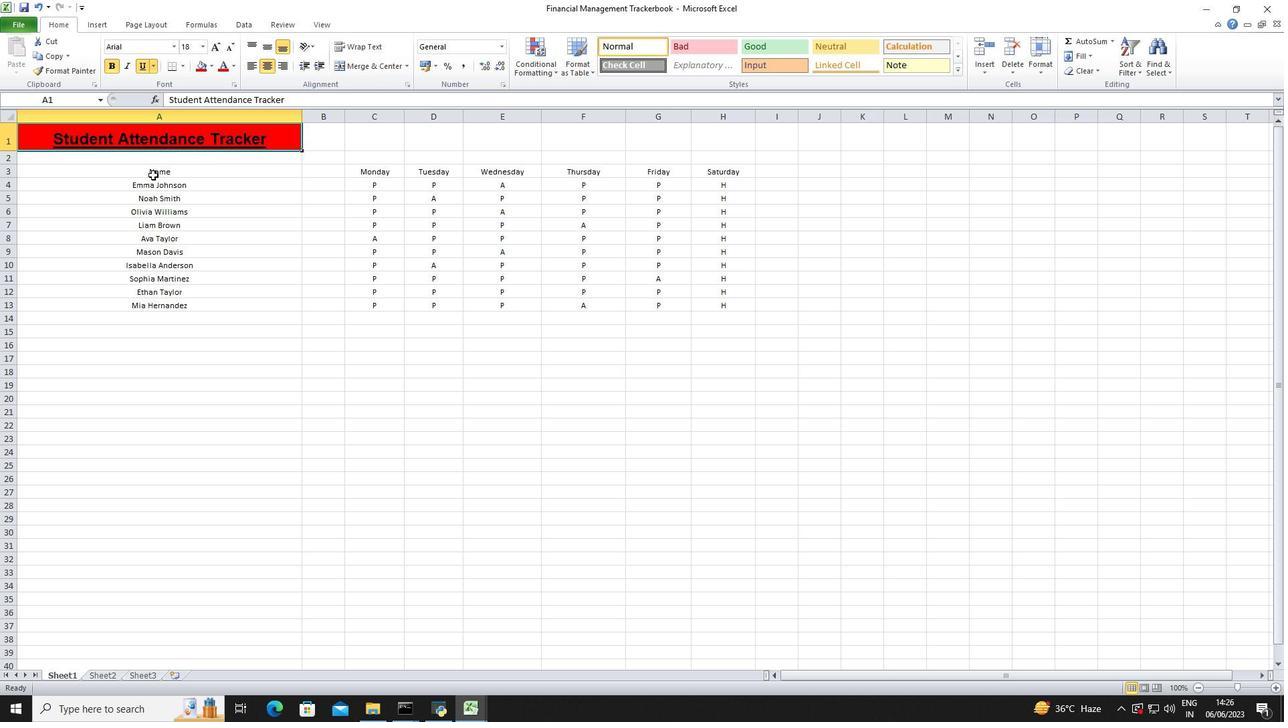 
Action: Mouse moved to (240, 71)
Screenshot: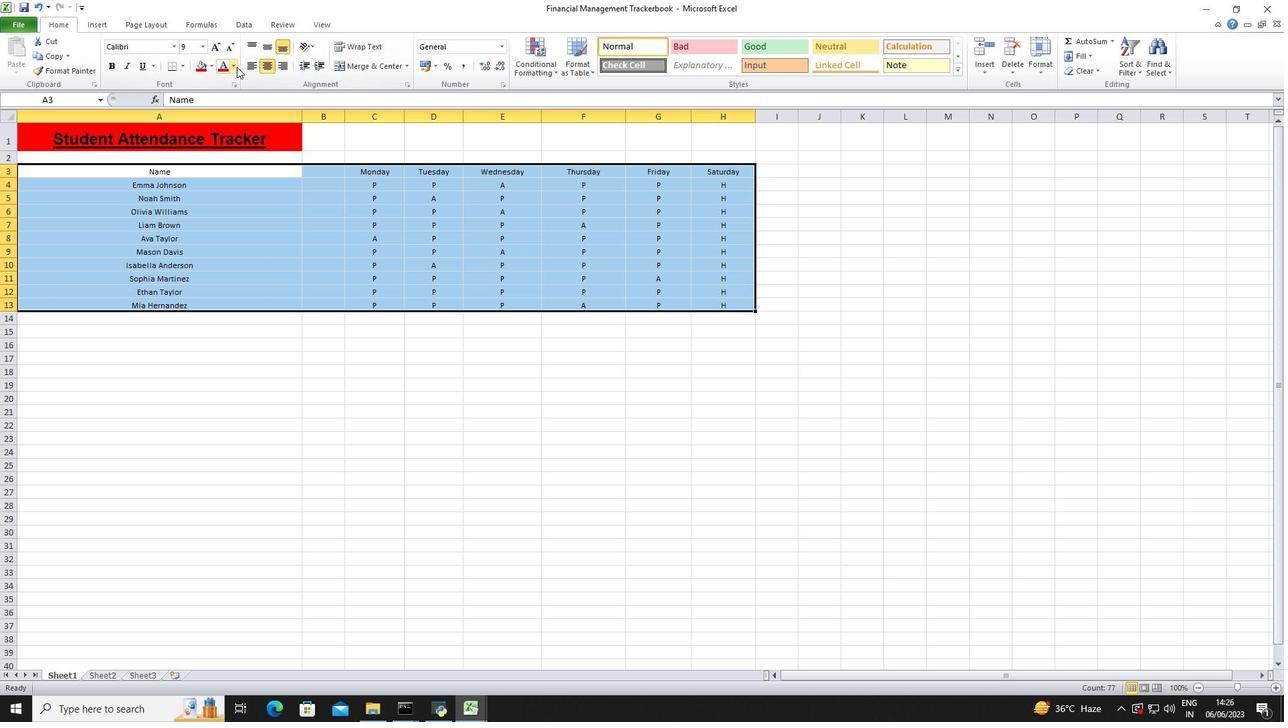 
Action: Mouse pressed left at (240, 71)
Screenshot: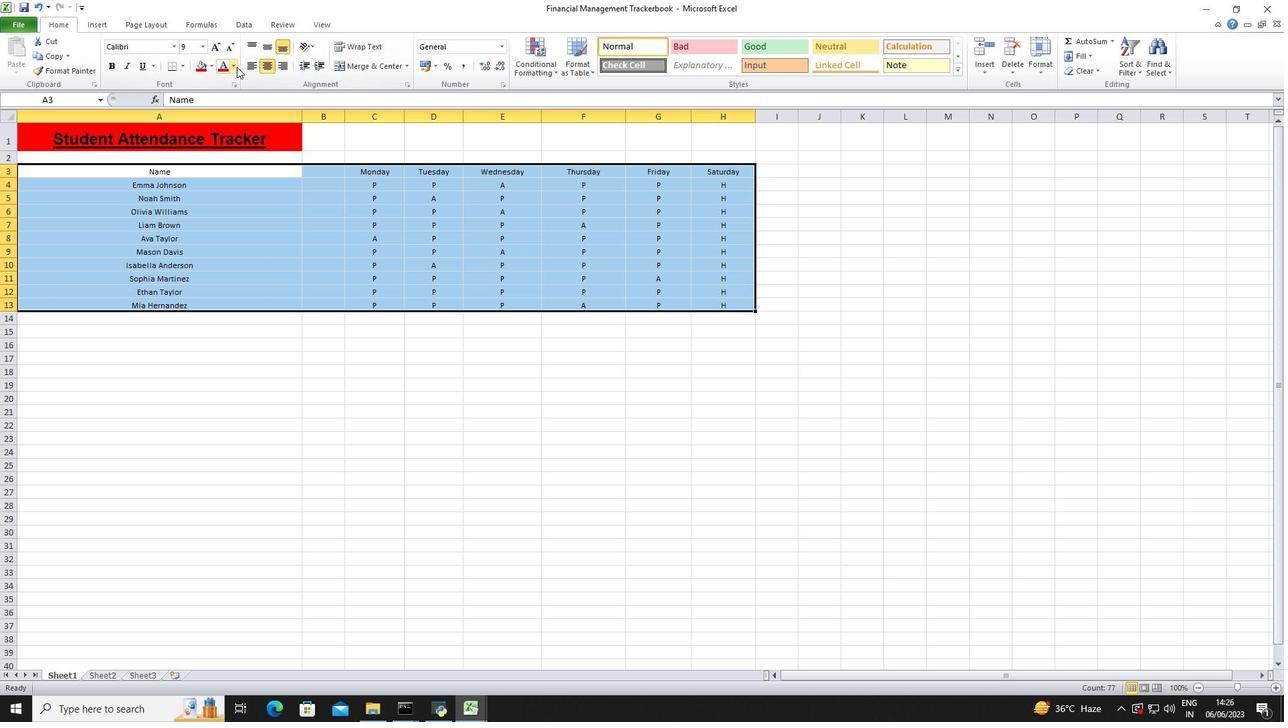 
Action: Mouse moved to (238, 113)
Screenshot: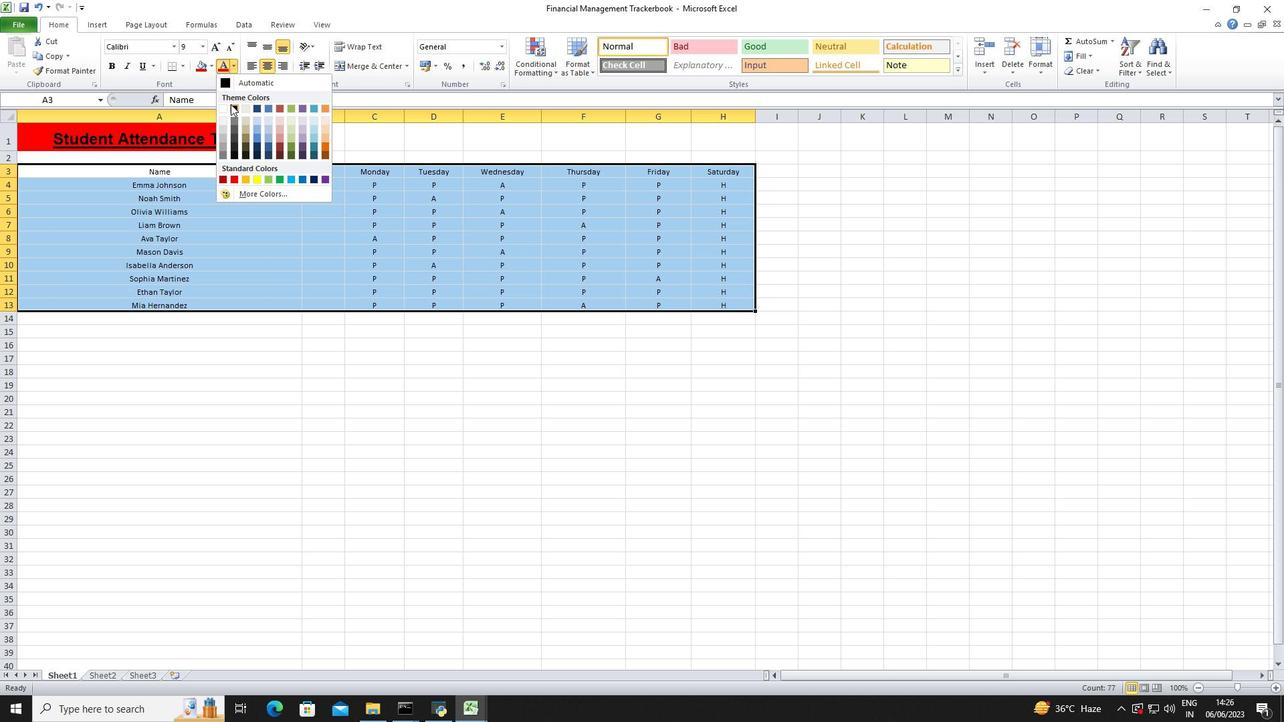 
Action: Mouse pressed left at (238, 113)
Screenshot: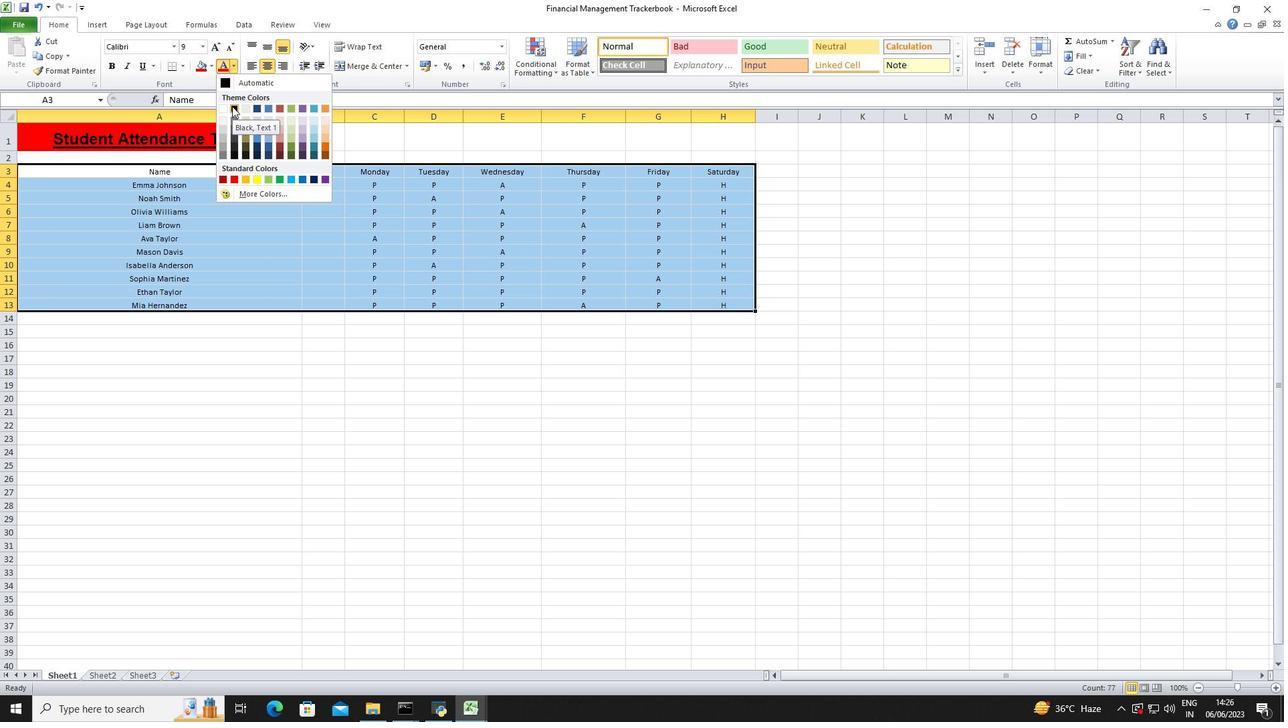 
Action: Mouse moved to (192, 66)
Screenshot: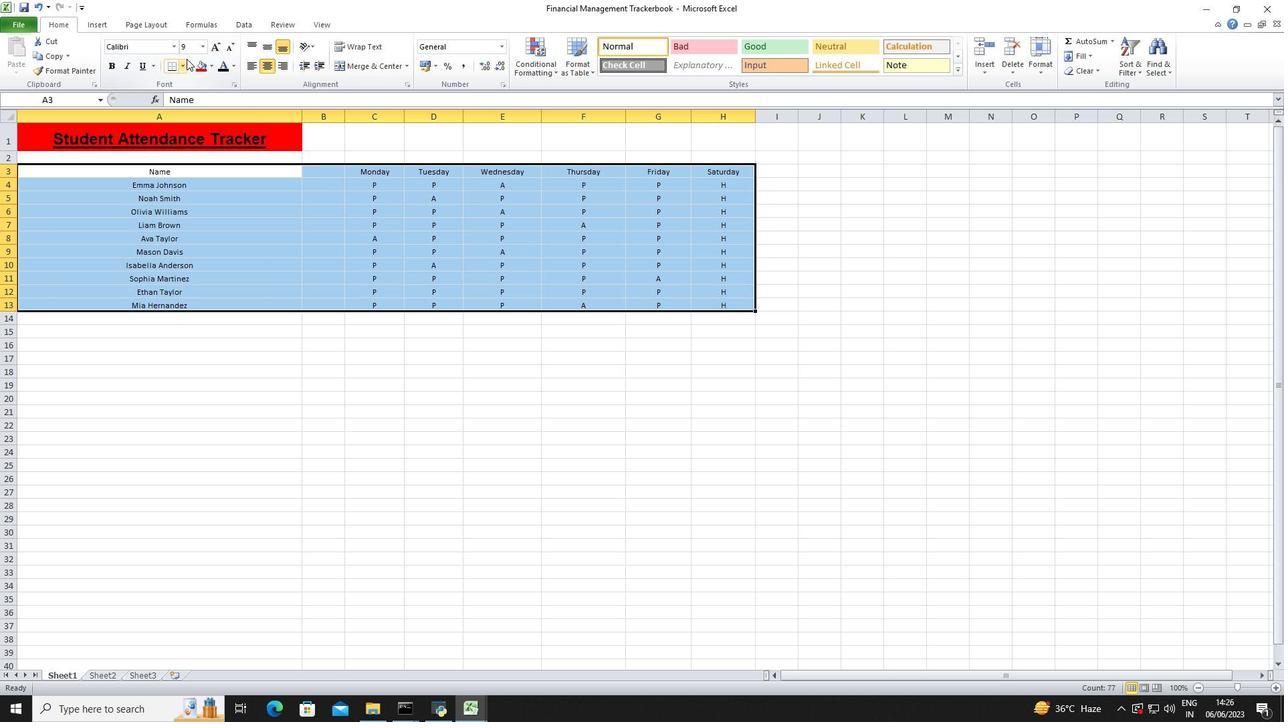 
Action: Mouse pressed left at (192, 66)
Screenshot: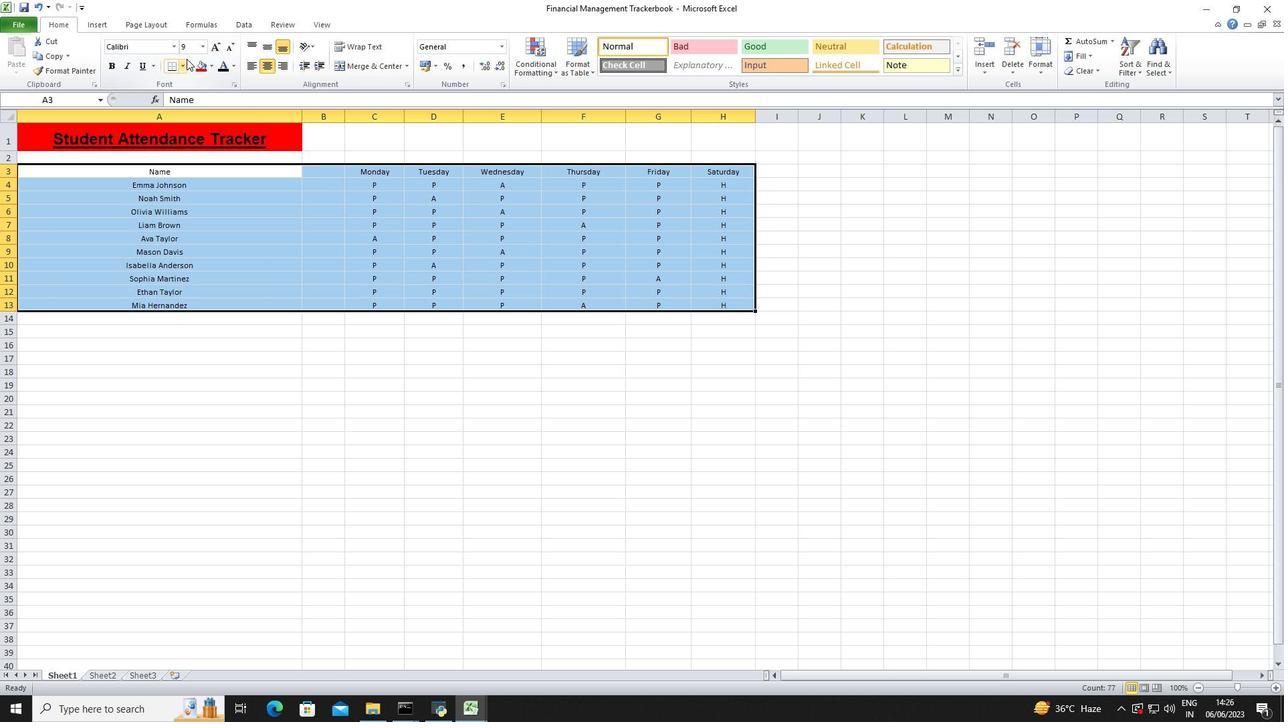 
Action: Mouse moved to (204, 161)
Screenshot: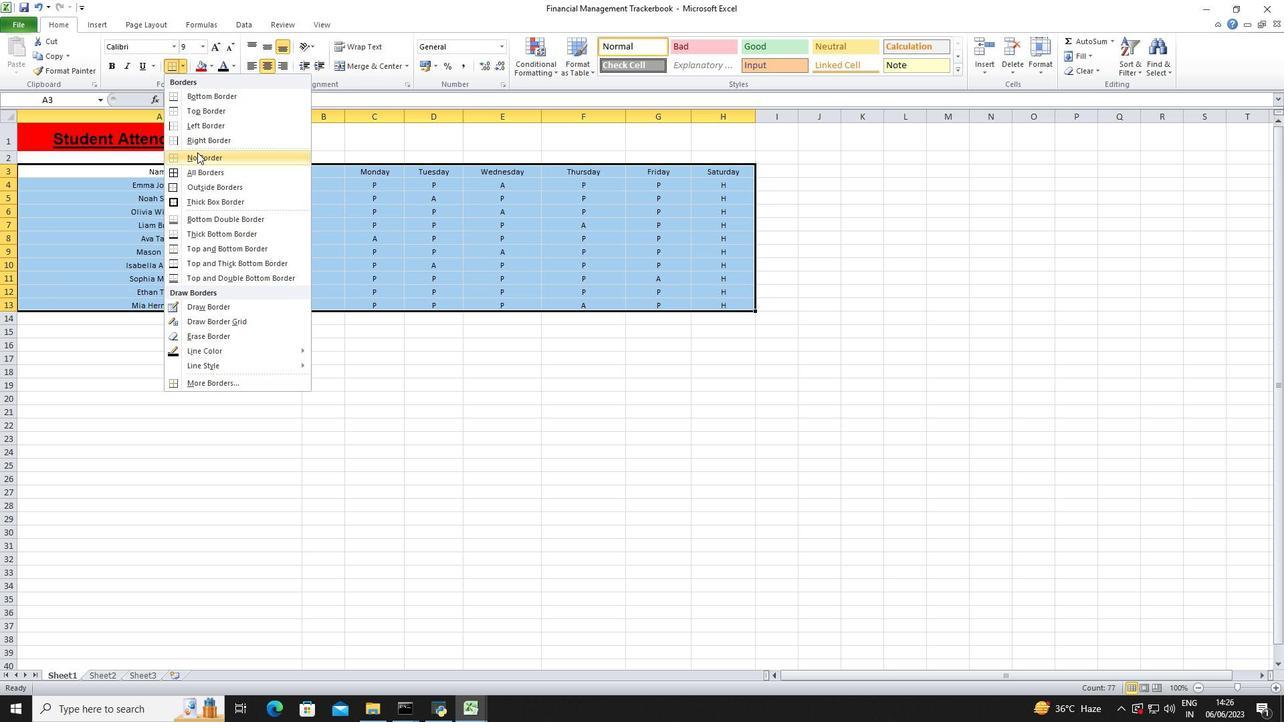 
Action: Mouse pressed left at (204, 161)
Screenshot: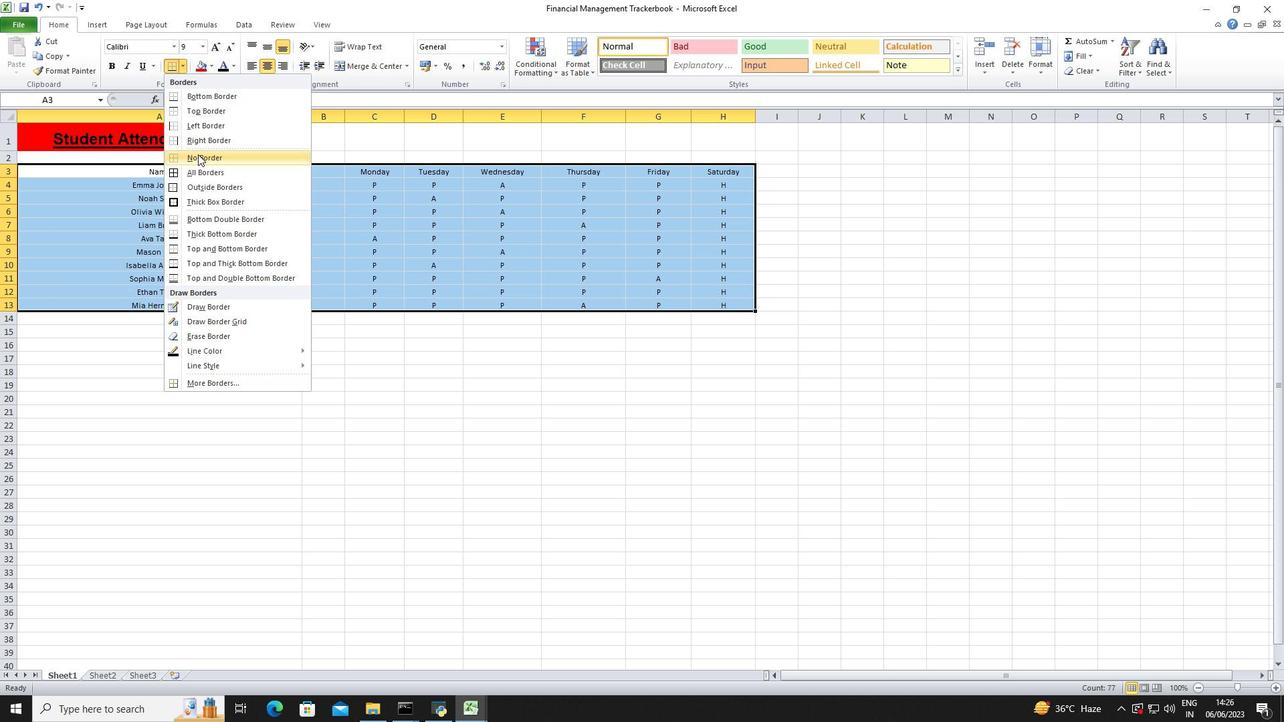 
Action: Mouse moved to (903, 294)
Screenshot: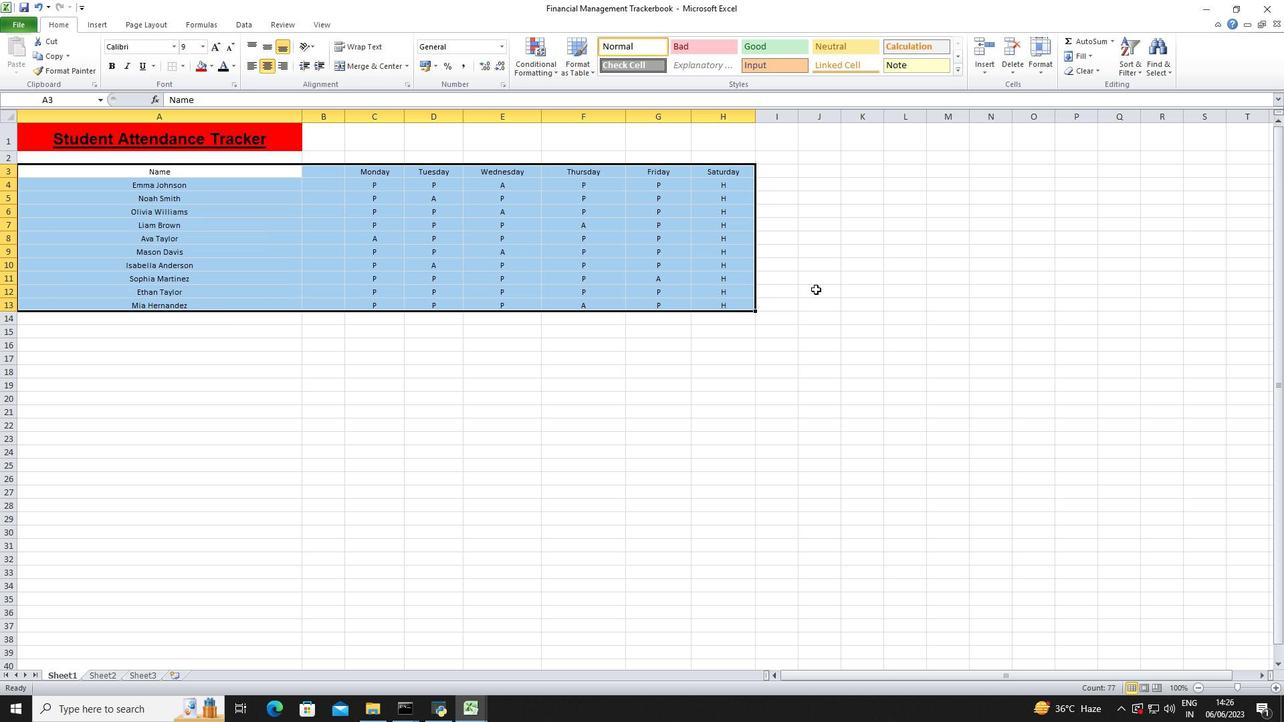 
Action: Mouse pressed left at (903, 294)
Screenshot: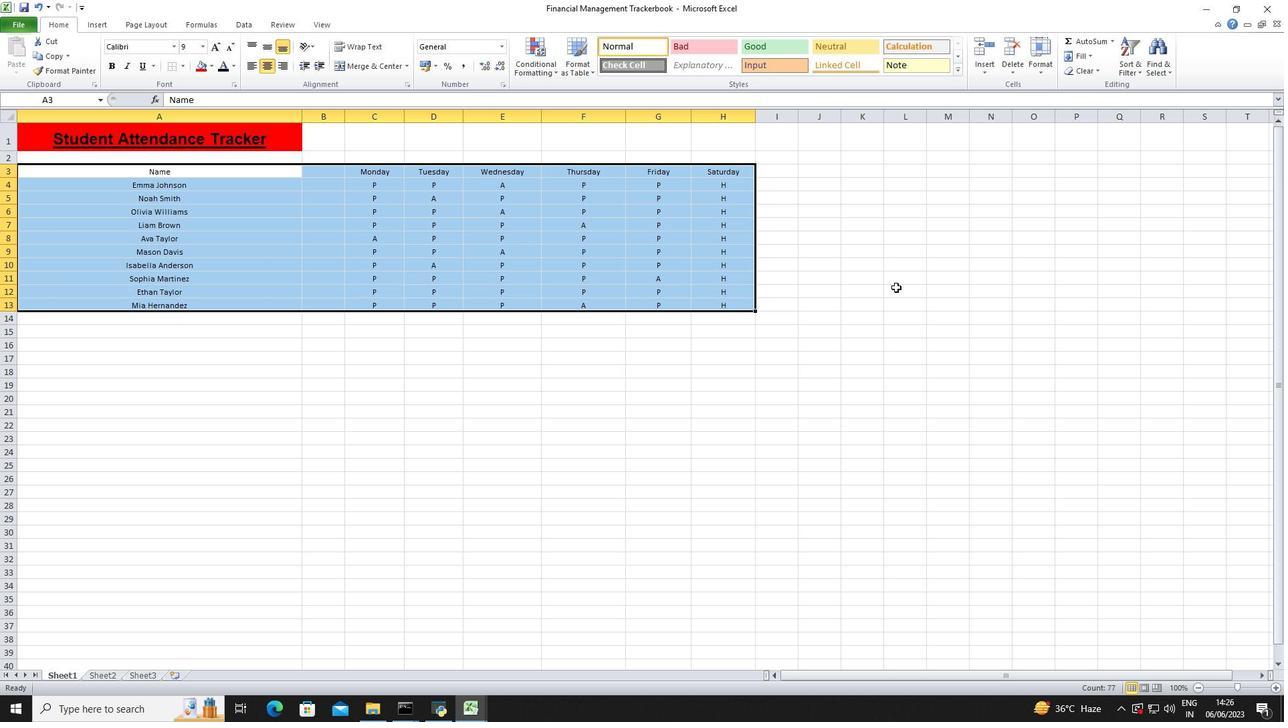 
